 Task: Open Card Card0000000088 in Board Board0000000022 in Workspace WS0000000008 in Trello. Add Member Nikrathi889@gmail.com to Card Card0000000088 in Board Board0000000022 in Workspace WS0000000008 in Trello. Add Red Label titled Label0000000088 to Card Card0000000088 in Board Board0000000022 in Workspace WS0000000008 in Trello. Add Checklist CL0000000088 to Card Card0000000088 in Board Board0000000022 in Workspace WS0000000008 in Trello. Add Dates with Start Date as Jul 01 2023 and Due Date as Jul 31 2023 to Card Card0000000088 in Board Board0000000022 in Workspace WS0000000008 in Trello
Action: Mouse moved to (542, 38)
Screenshot: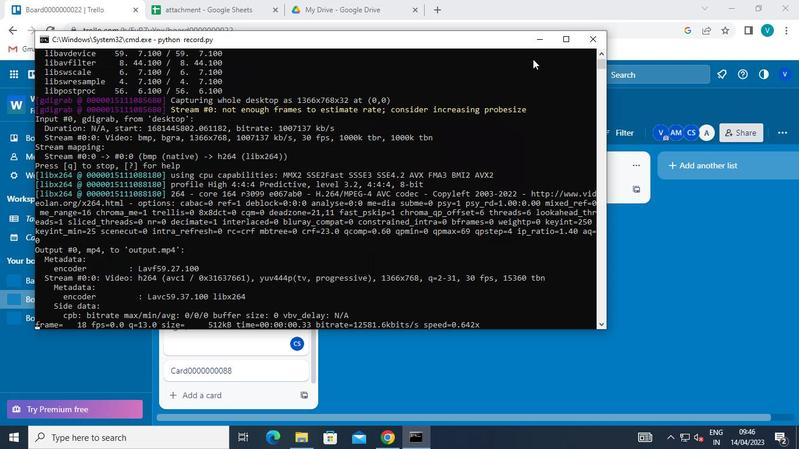 
Action: Mouse pressed left at (542, 38)
Screenshot: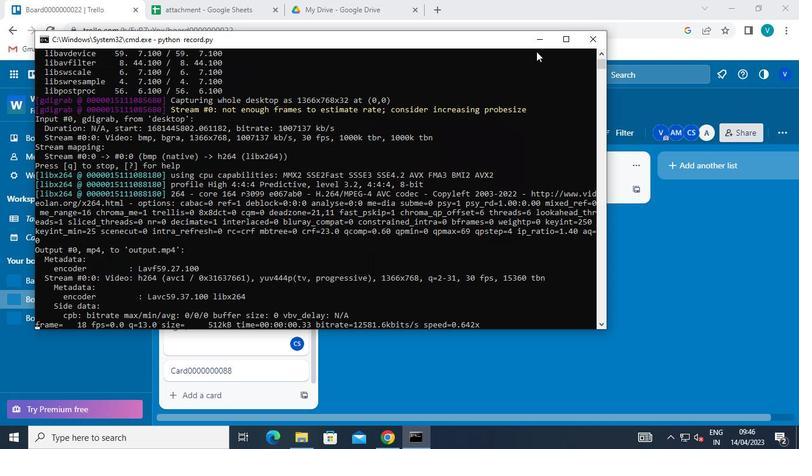 
Action: Mouse moved to (257, 362)
Screenshot: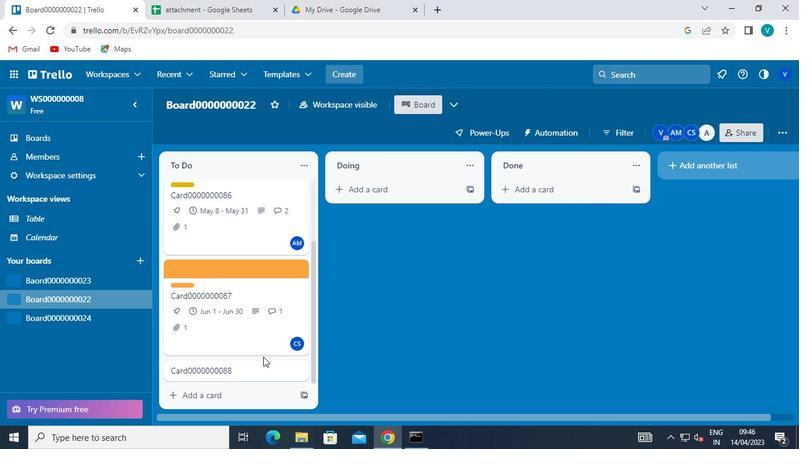 
Action: Mouse pressed left at (257, 362)
Screenshot: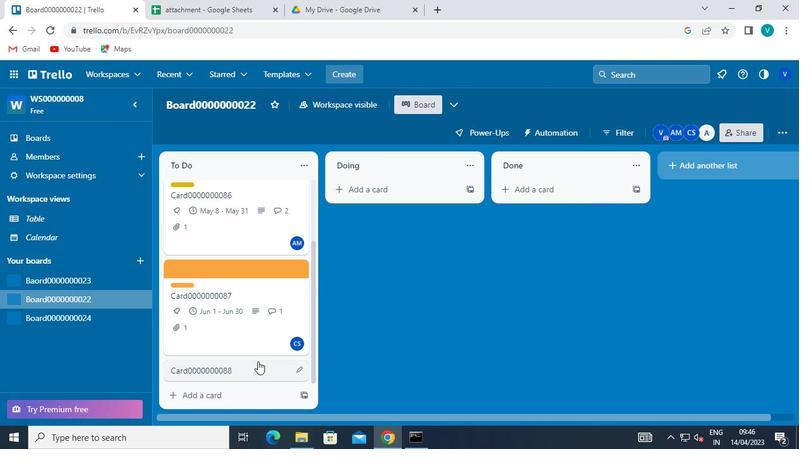 
Action: Mouse moved to (538, 209)
Screenshot: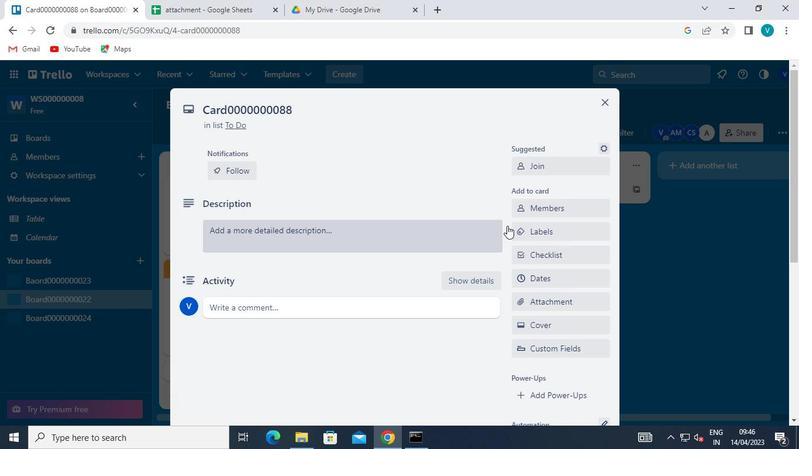 
Action: Mouse pressed left at (538, 209)
Screenshot: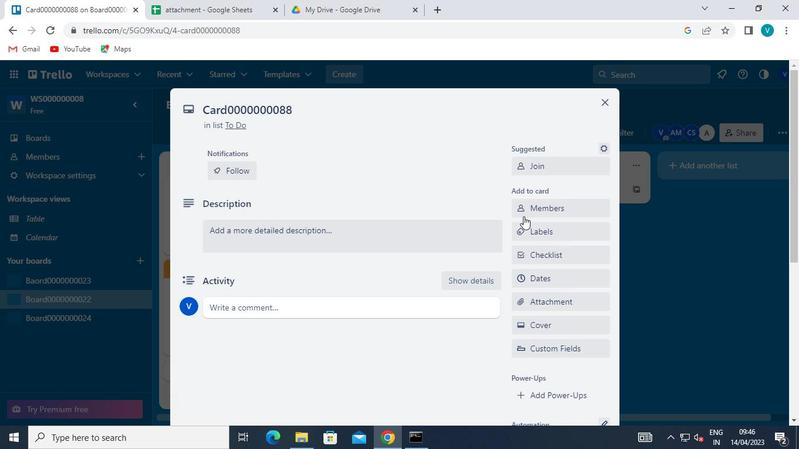 
Action: Mouse moved to (572, 124)
Screenshot: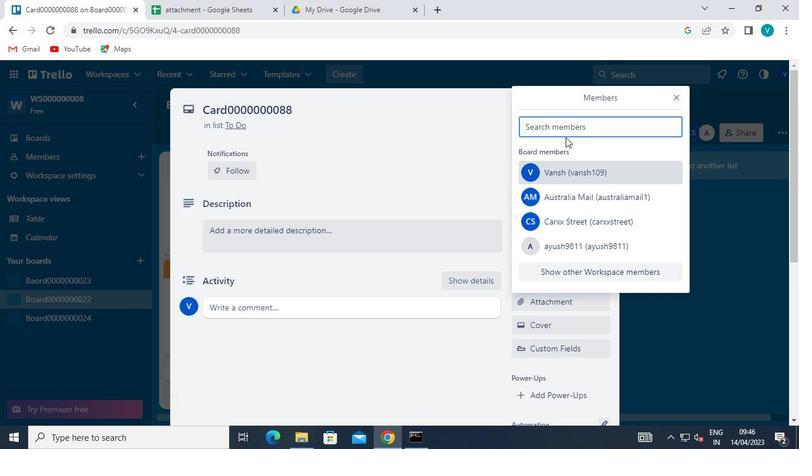 
Action: Mouse pressed left at (572, 124)
Screenshot: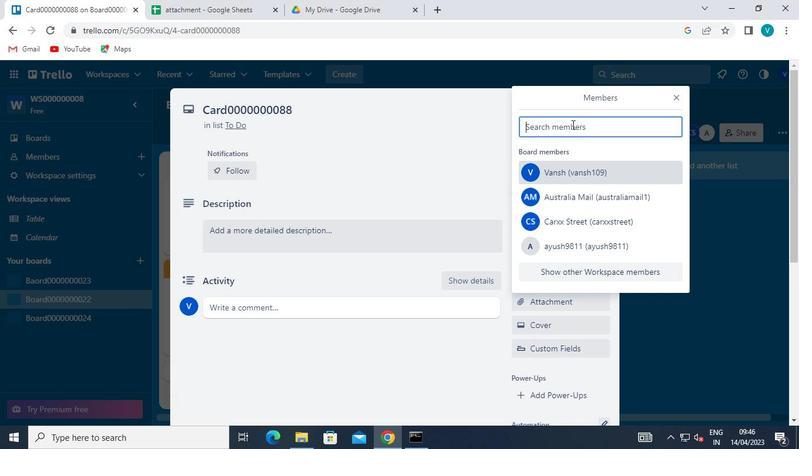 
Action: Keyboard Key.shift
Screenshot: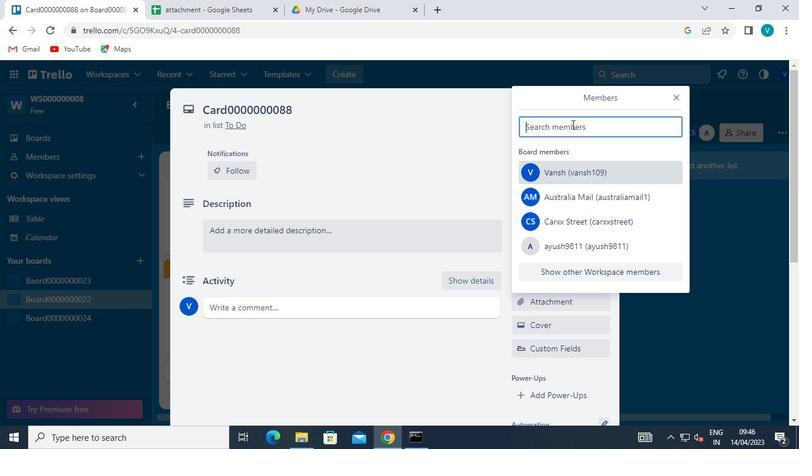 
Action: Keyboard N
Screenshot: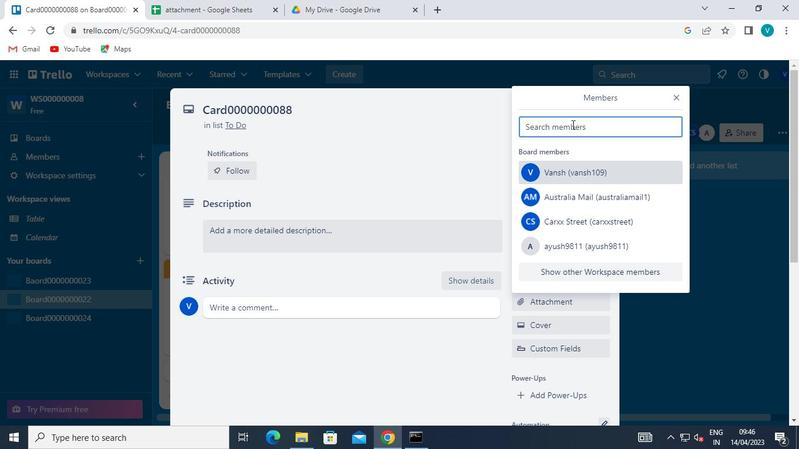 
Action: Keyboard i
Screenshot: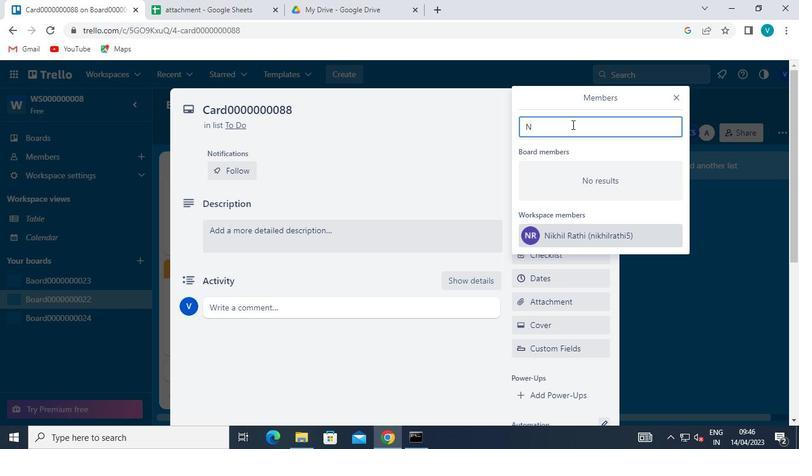 
Action: Keyboard k
Screenshot: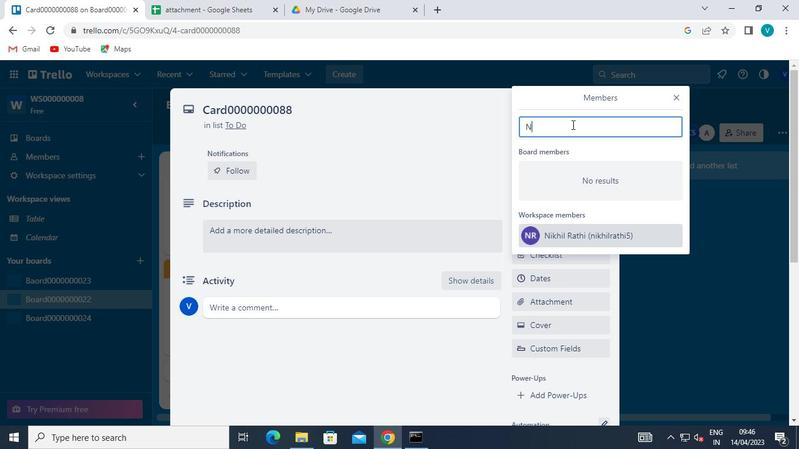 
Action: Keyboard r
Screenshot: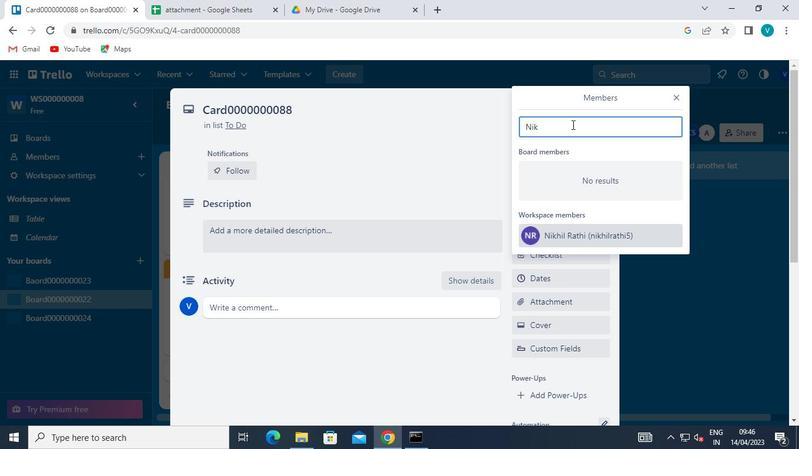 
Action: Keyboard a
Screenshot: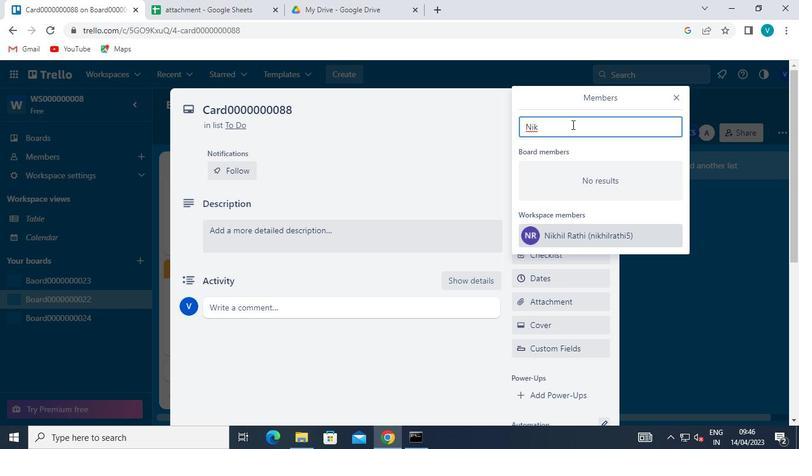 
Action: Keyboard t
Screenshot: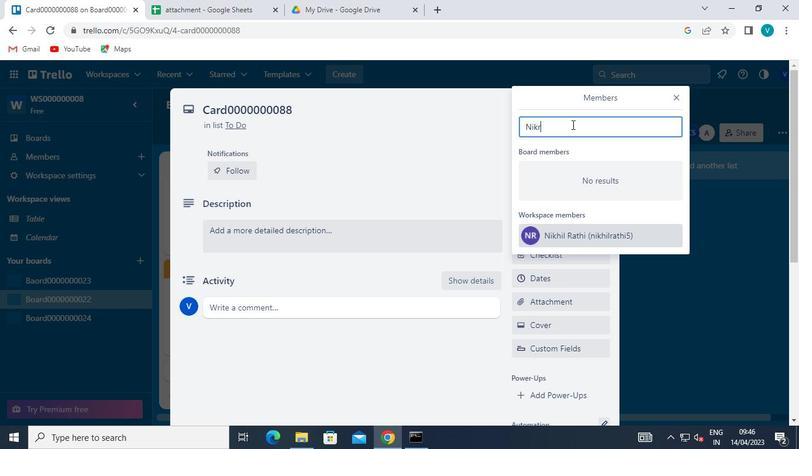 
Action: Keyboard h
Screenshot: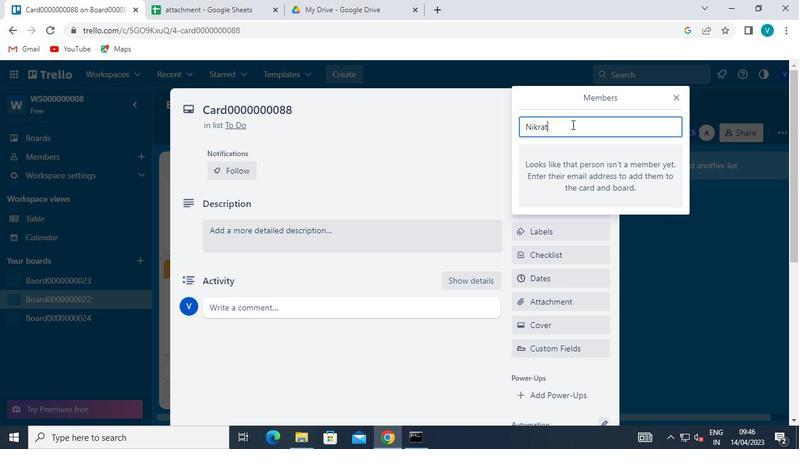
Action: Keyboard i
Screenshot: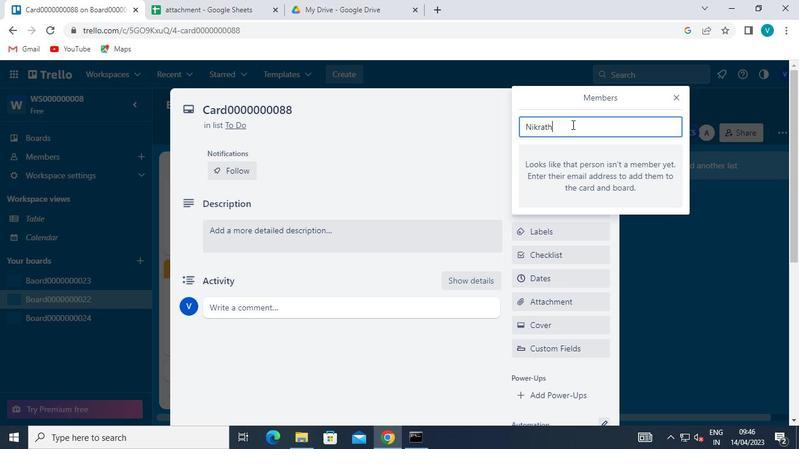 
Action: Keyboard <104>
Screenshot: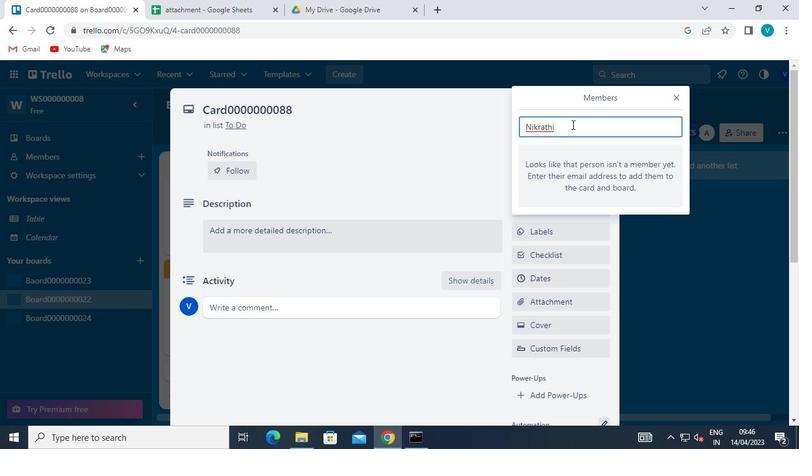 
Action: Keyboard <104>
Screenshot: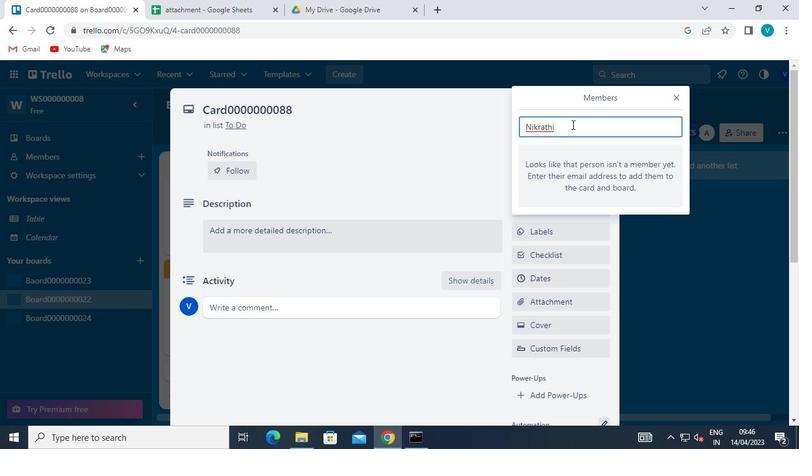 
Action: Keyboard <105>
Screenshot: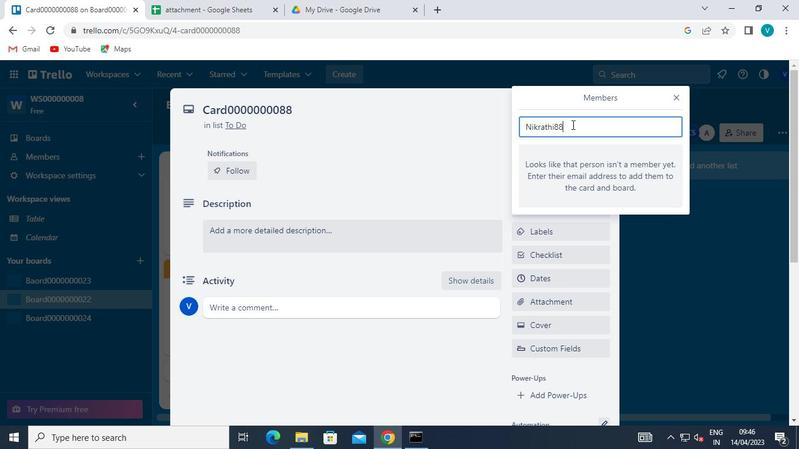 
Action: Keyboard Key.shift
Screenshot: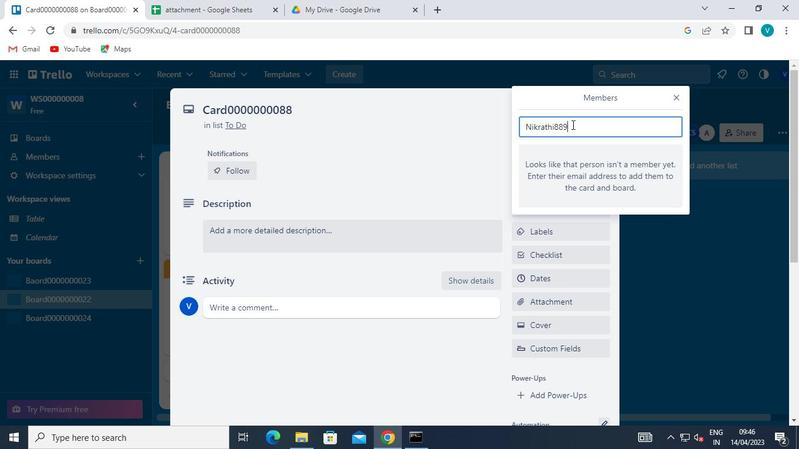 
Action: Keyboard @
Screenshot: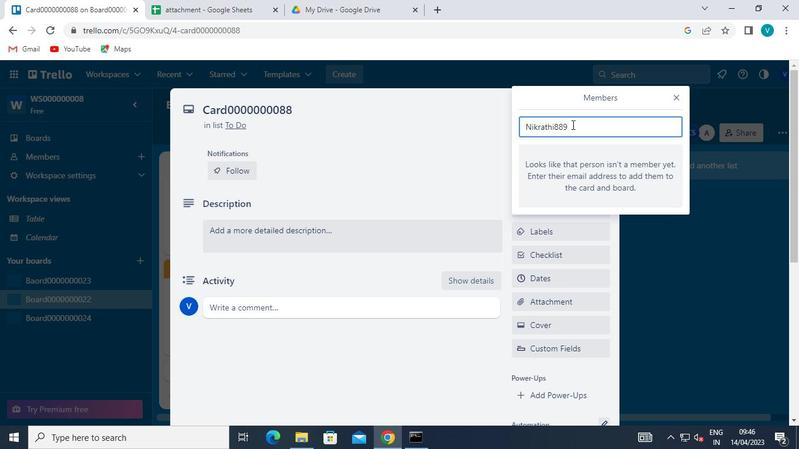 
Action: Keyboard g
Screenshot: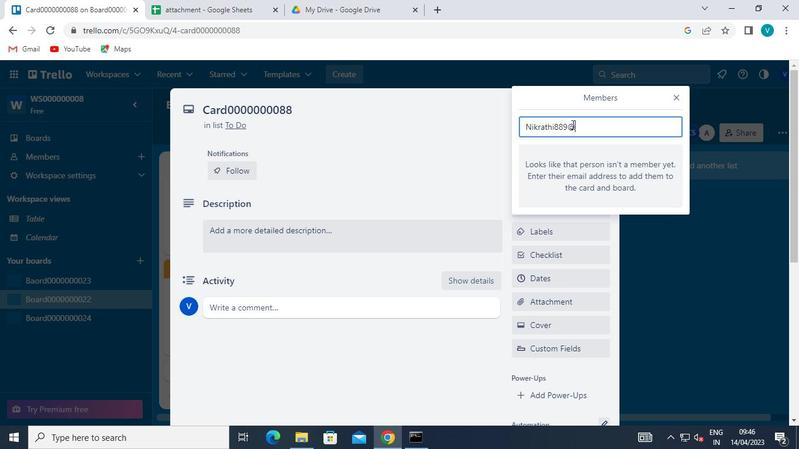 
Action: Keyboard m
Screenshot: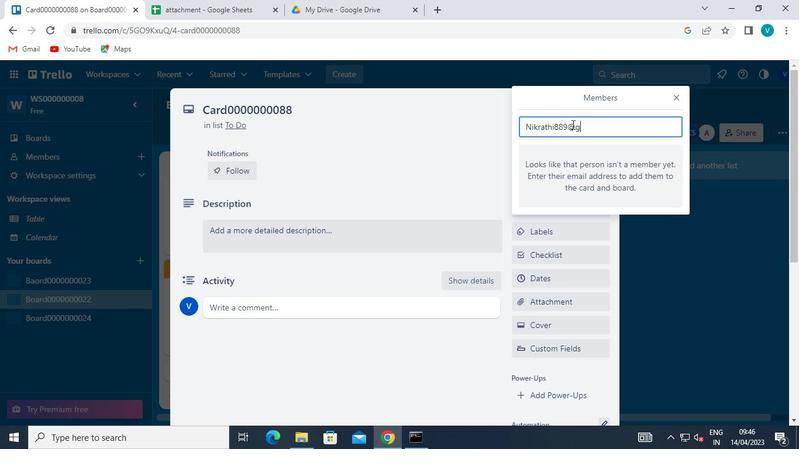 
Action: Keyboard a
Screenshot: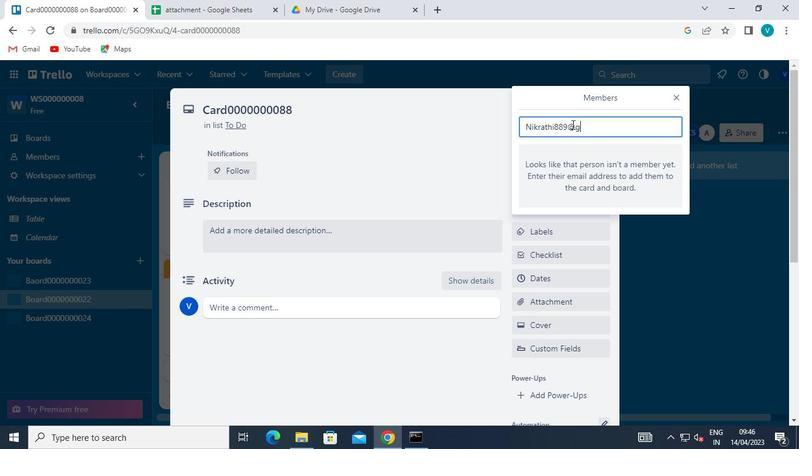 
Action: Keyboard i
Screenshot: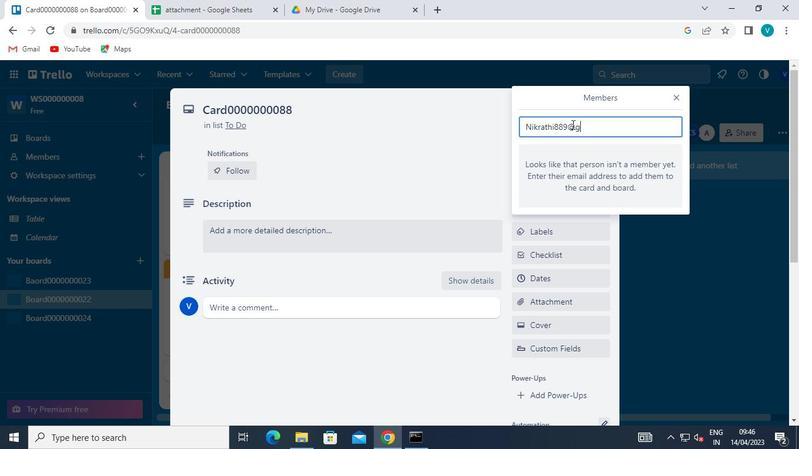 
Action: Keyboard l
Screenshot: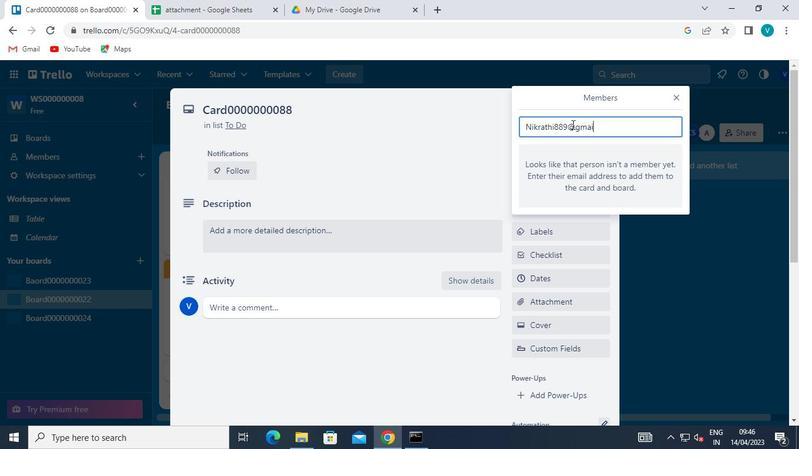
Action: Keyboard <110>
Screenshot: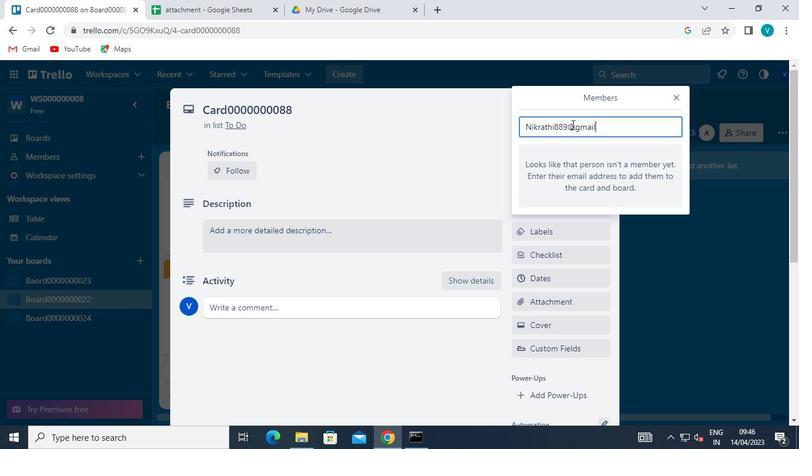 
Action: Keyboard c
Screenshot: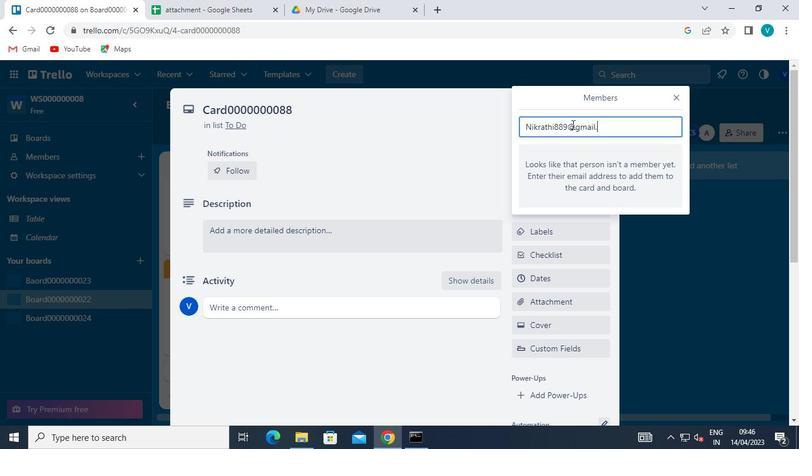 
Action: Keyboard o
Screenshot: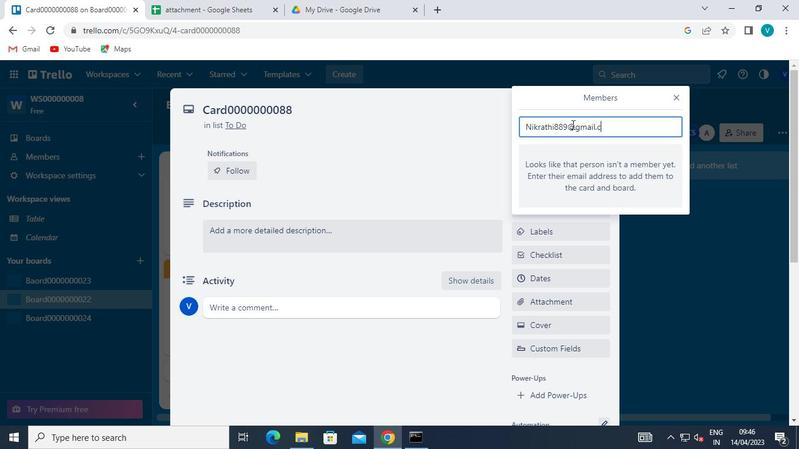 
Action: Keyboard m
Screenshot: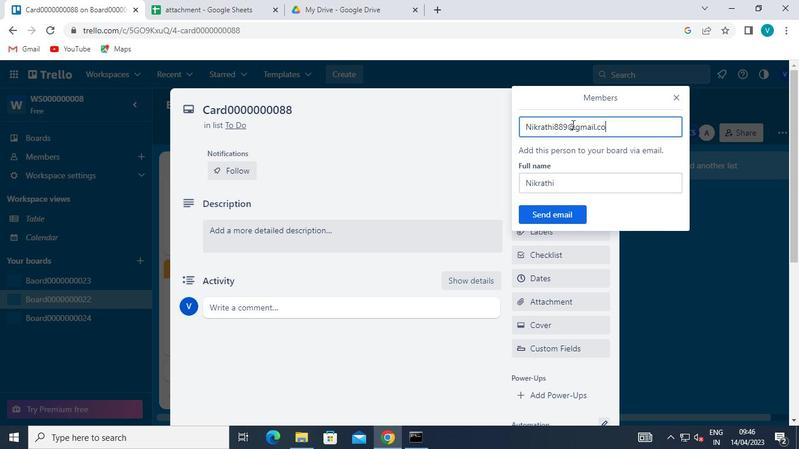 
Action: Mouse moved to (536, 180)
Screenshot: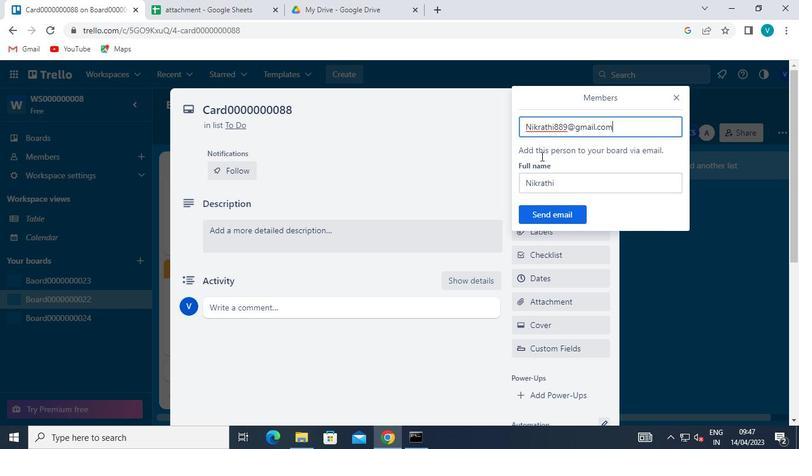 
Action: Mouse pressed left at (536, 180)
Screenshot: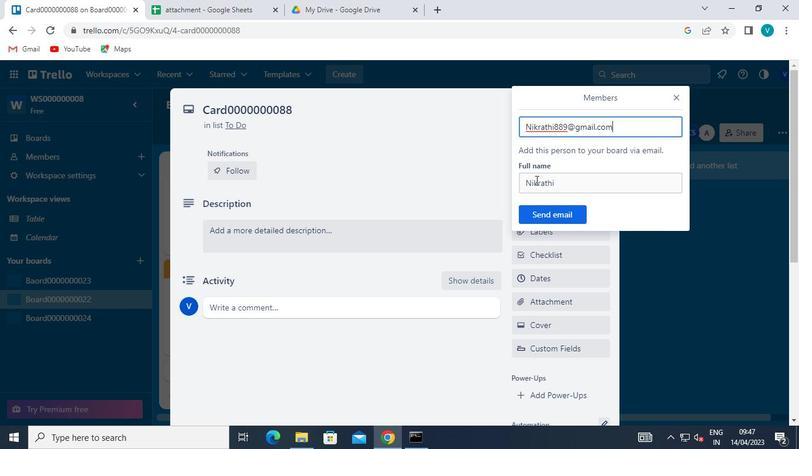 
Action: Mouse moved to (561, 218)
Screenshot: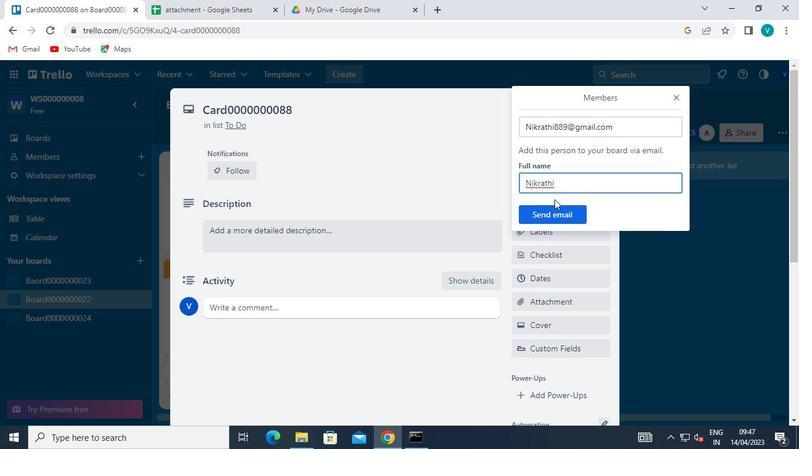 
Action: Mouse pressed left at (561, 218)
Screenshot: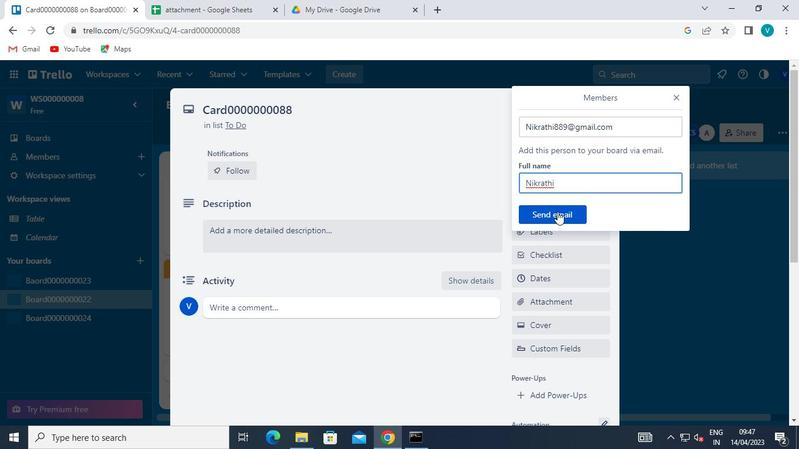 
Action: Mouse moved to (547, 229)
Screenshot: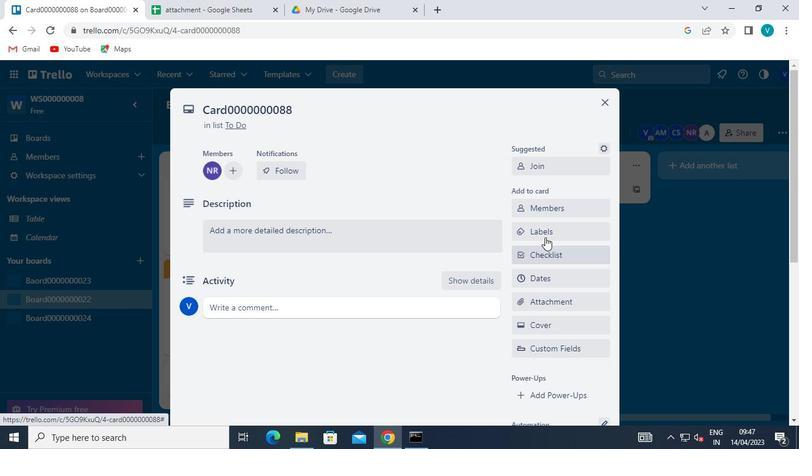 
Action: Mouse pressed left at (547, 229)
Screenshot: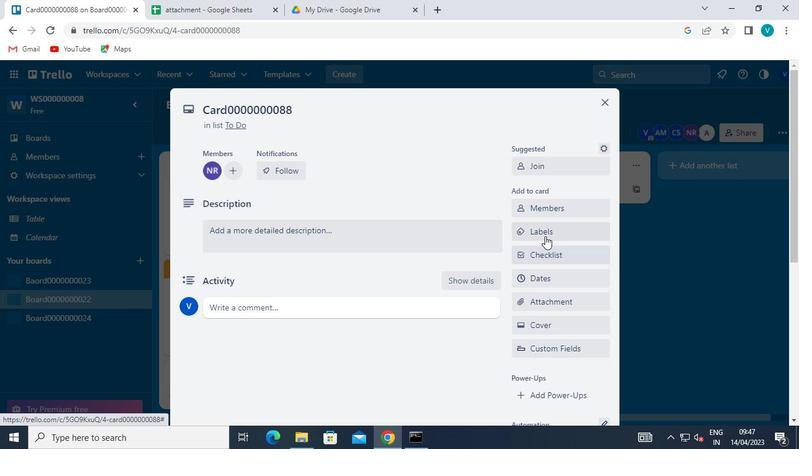
Action: Mouse moved to (593, 328)
Screenshot: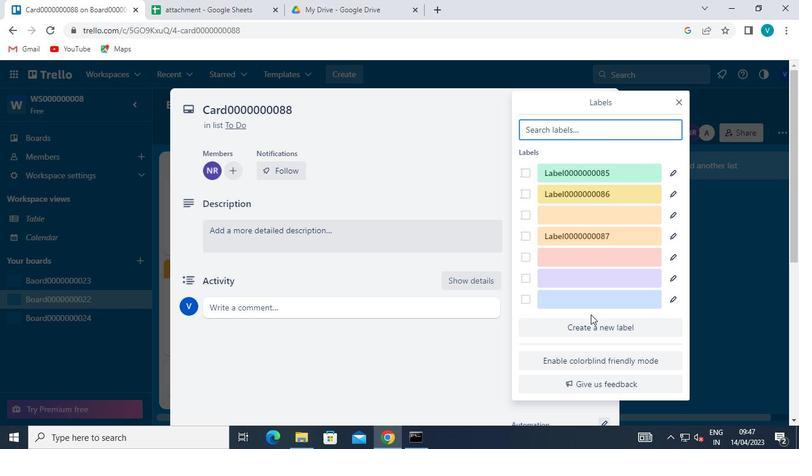 
Action: Mouse pressed left at (593, 328)
Screenshot: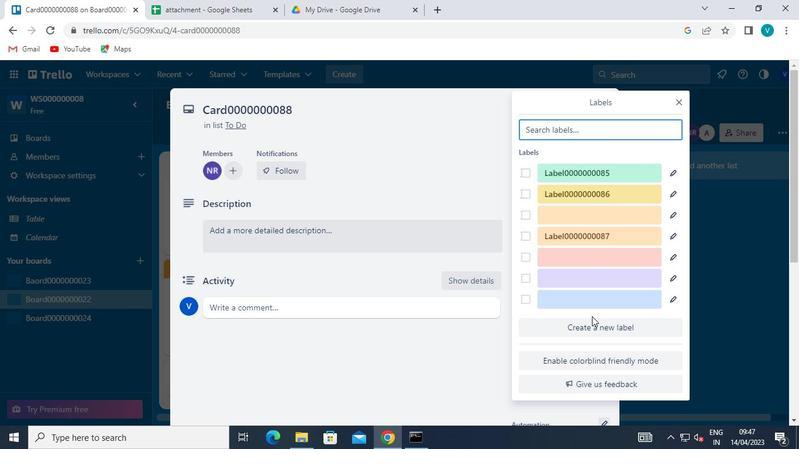 
Action: Mouse moved to (628, 267)
Screenshot: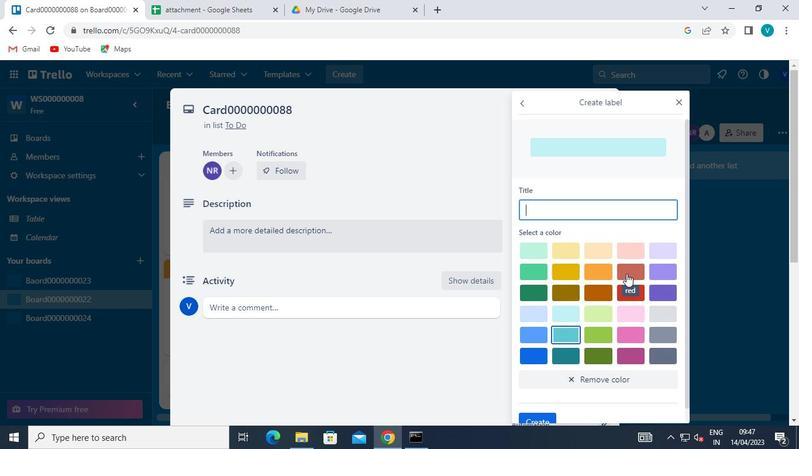 
Action: Mouse pressed left at (628, 267)
Screenshot: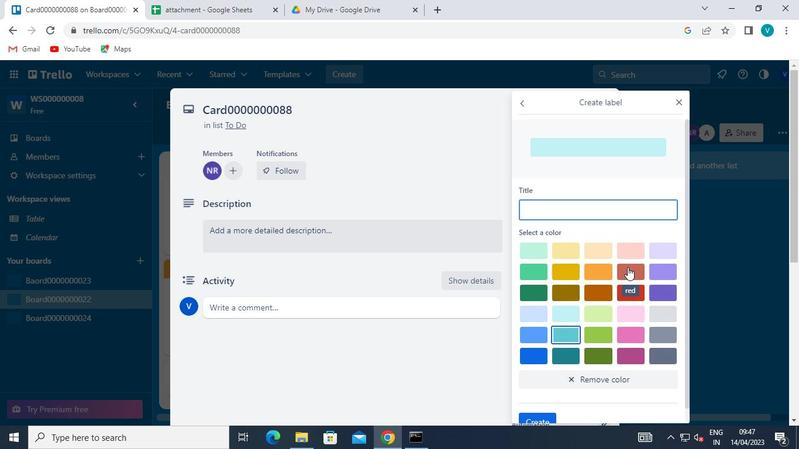 
Action: Mouse moved to (565, 207)
Screenshot: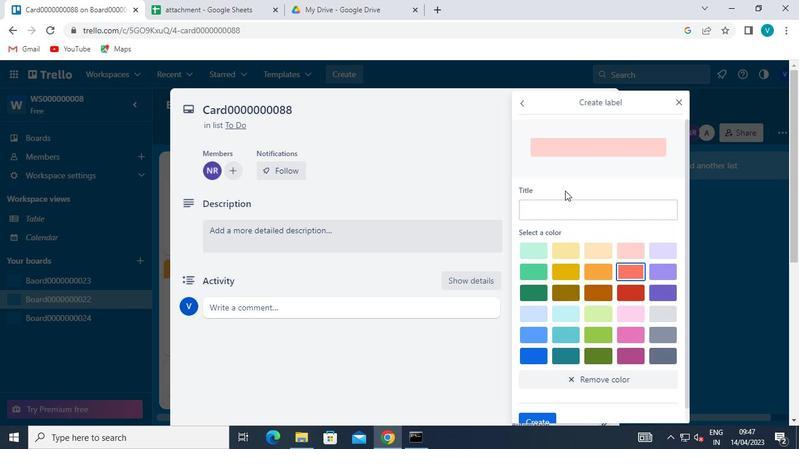 
Action: Mouse pressed left at (565, 207)
Screenshot: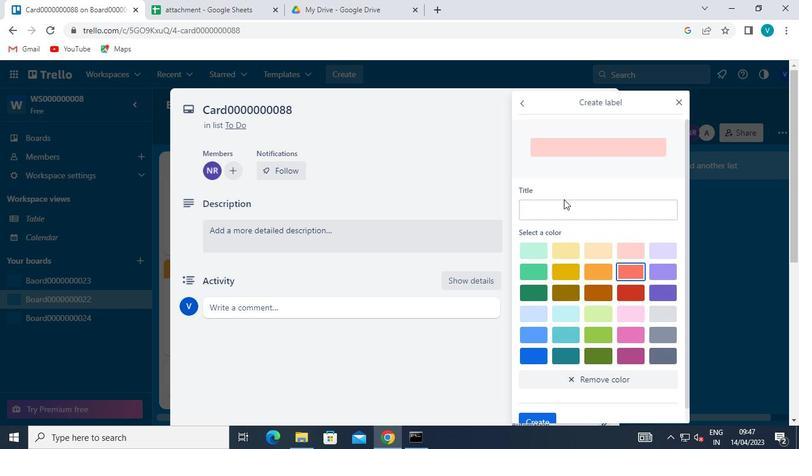 
Action: Keyboard Key.shift
Screenshot: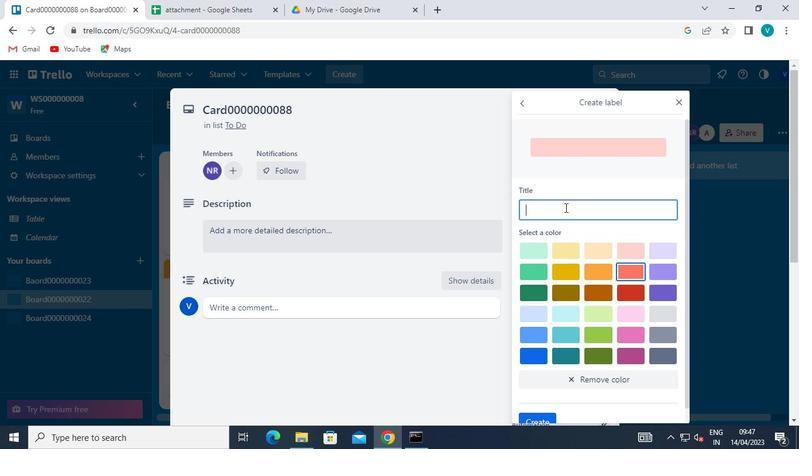 
Action: Keyboard L
Screenshot: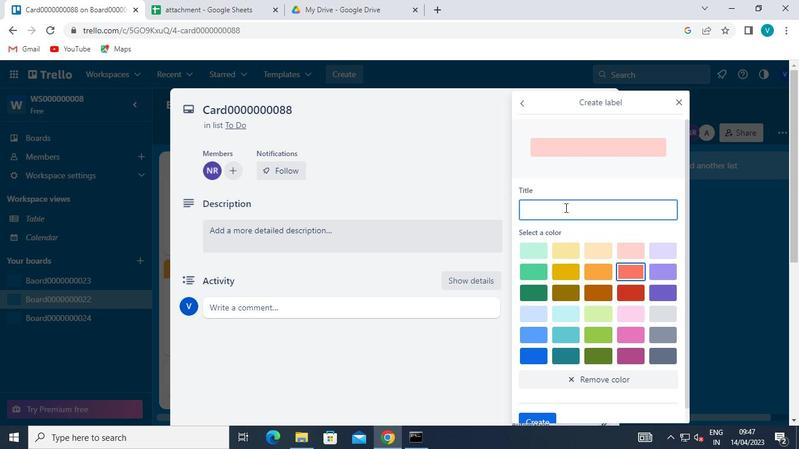 
Action: Keyboard a
Screenshot: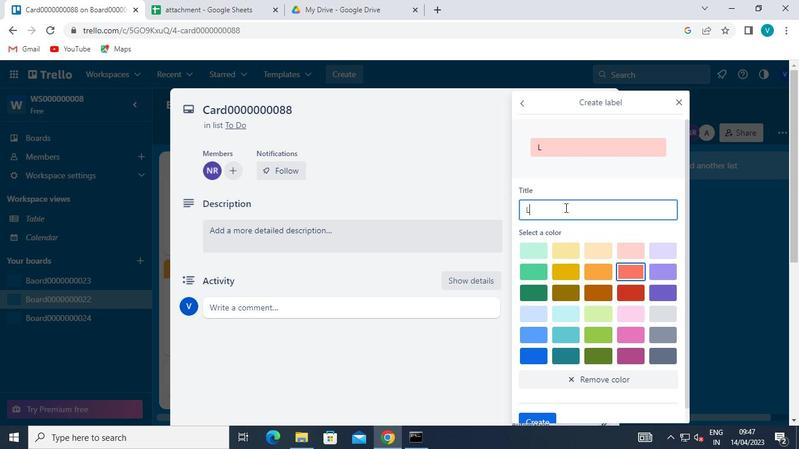 
Action: Keyboard b
Screenshot: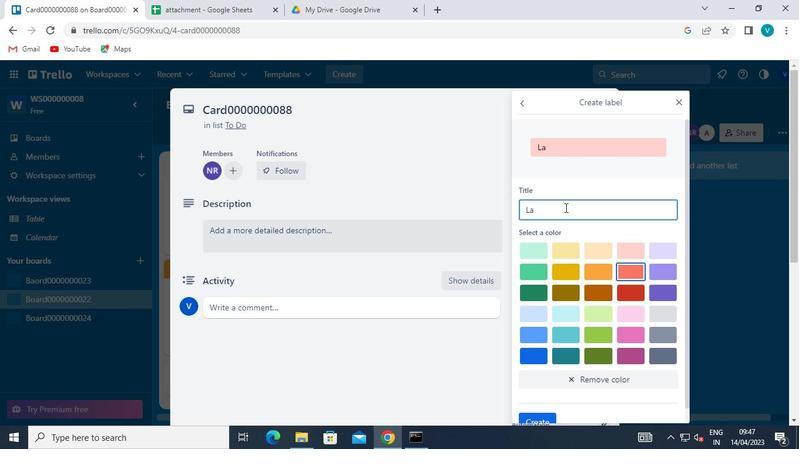 
Action: Keyboard e
Screenshot: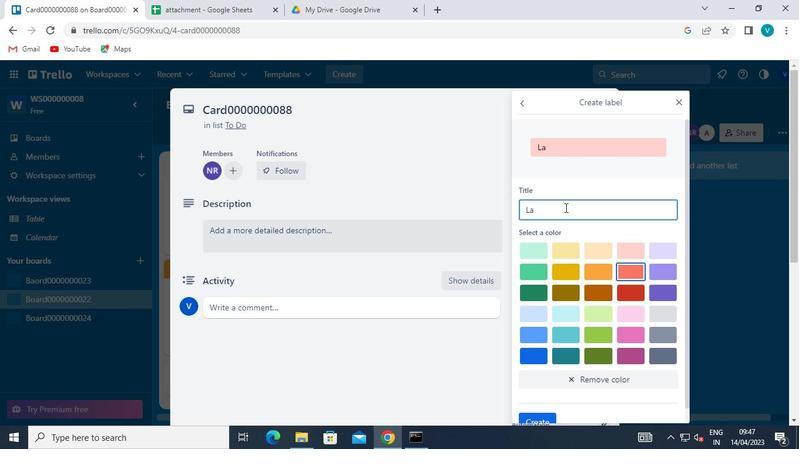 
Action: Keyboard l
Screenshot: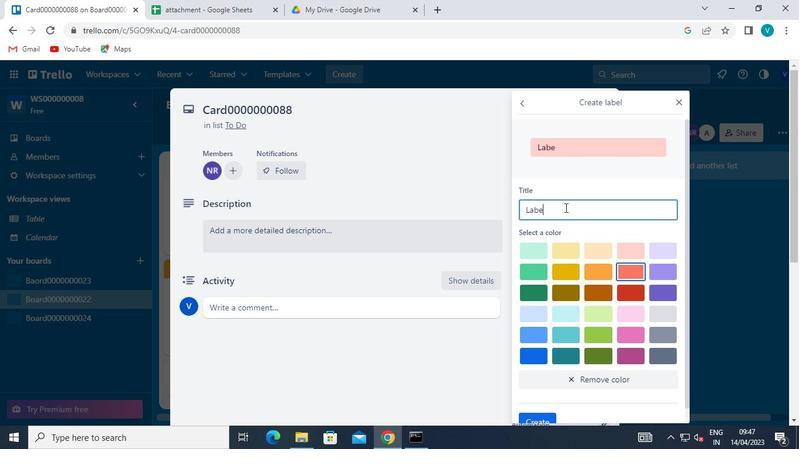 
Action: Keyboard <96>
Screenshot: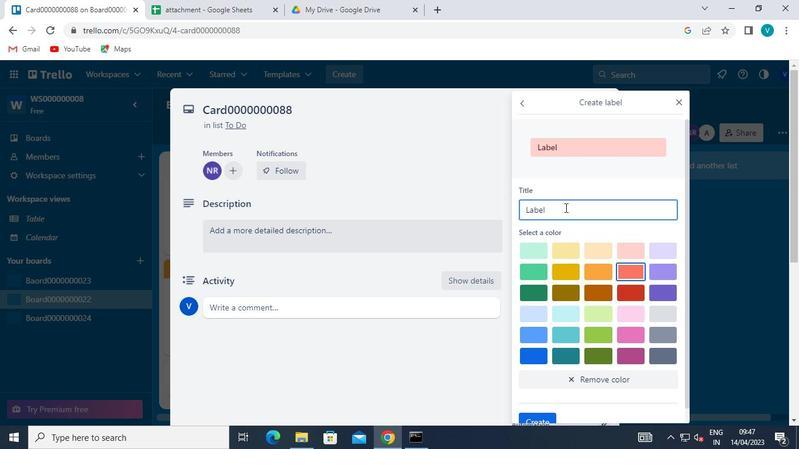 
Action: Keyboard <96>
Screenshot: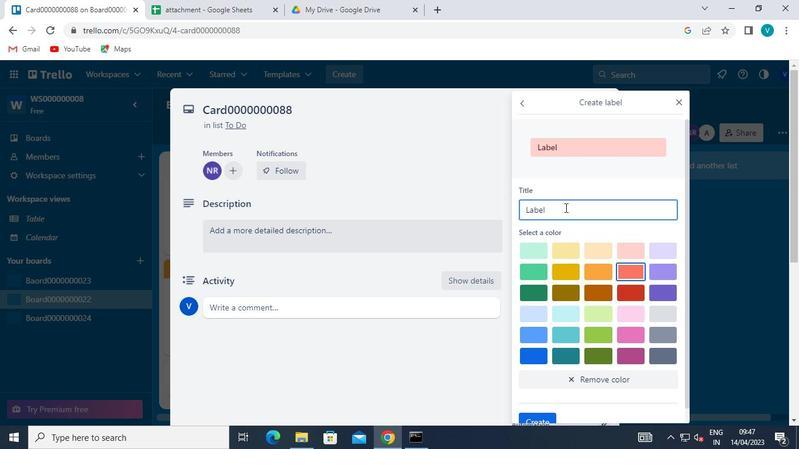 
Action: Keyboard <96>
Screenshot: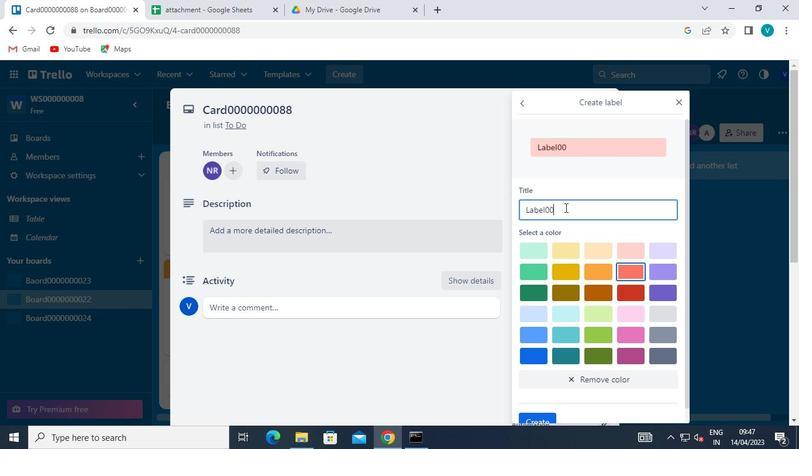 
Action: Keyboard <96>
Screenshot: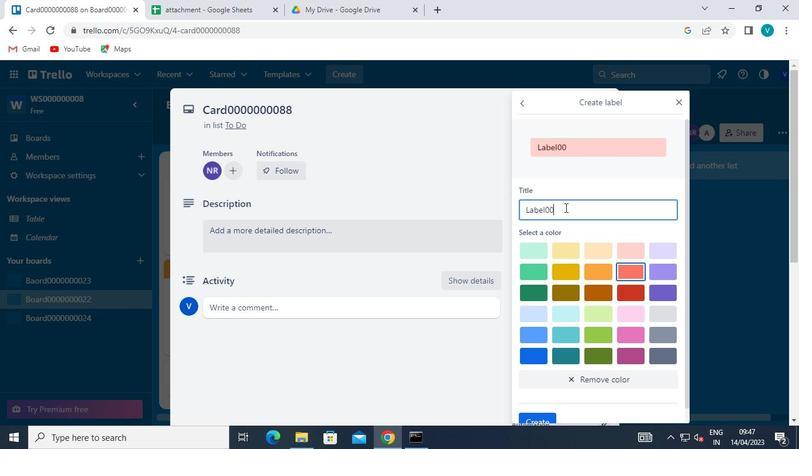
Action: Keyboard <96>
Screenshot: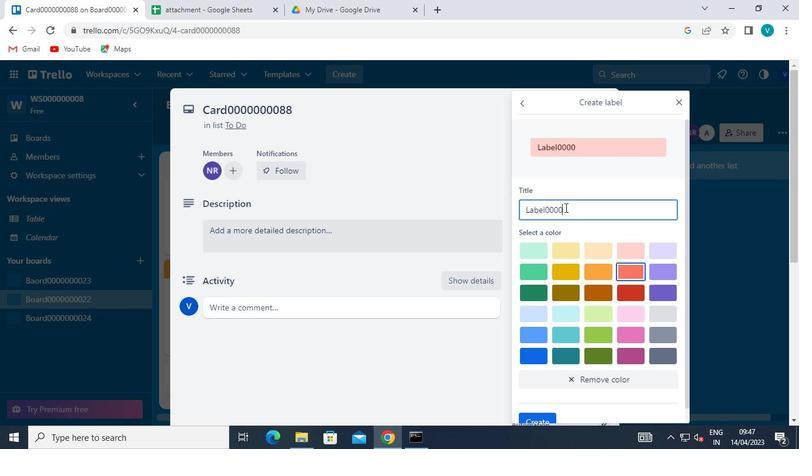 
Action: Keyboard <96>
Screenshot: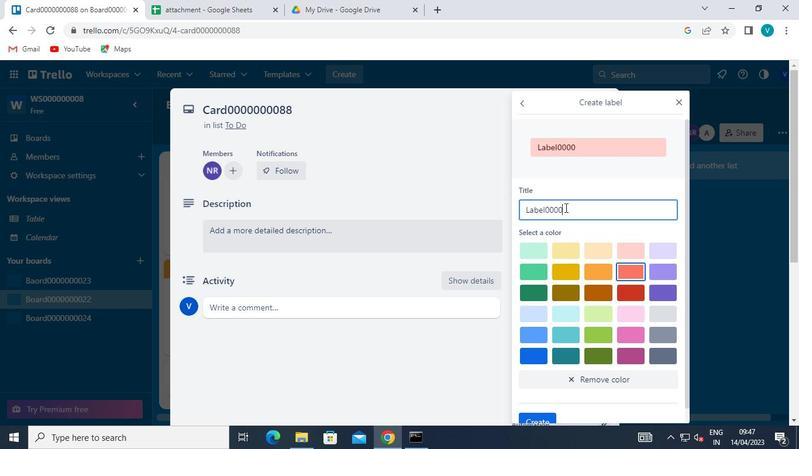 
Action: Keyboard <96>
Screenshot: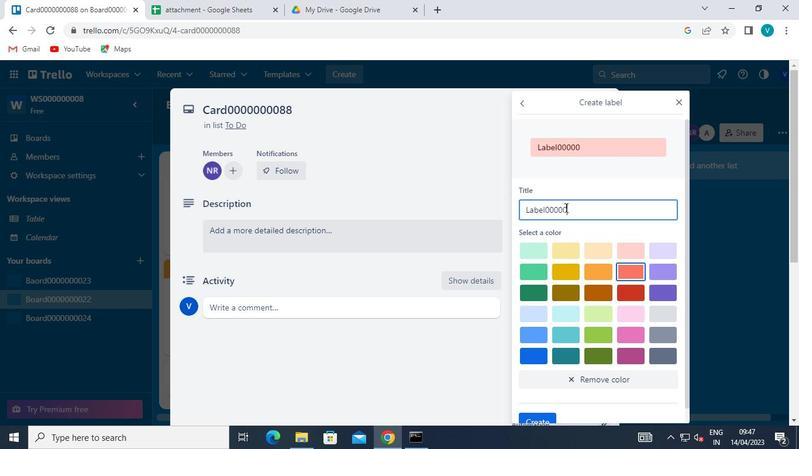 
Action: Keyboard <96>
Screenshot: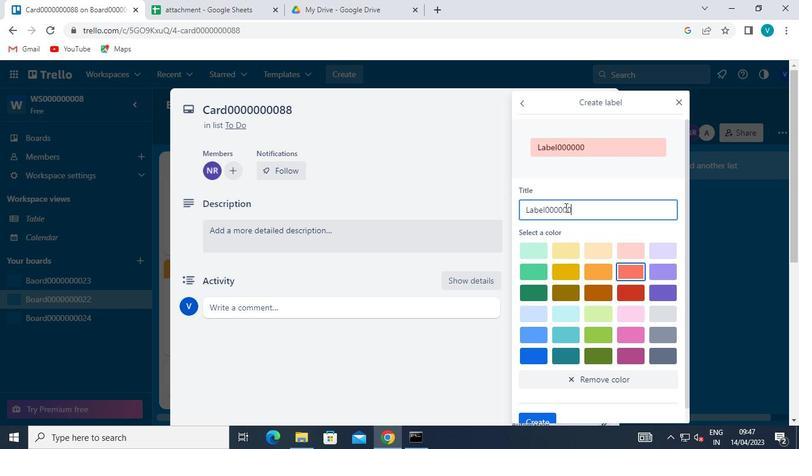 
Action: Keyboard <104>
Screenshot: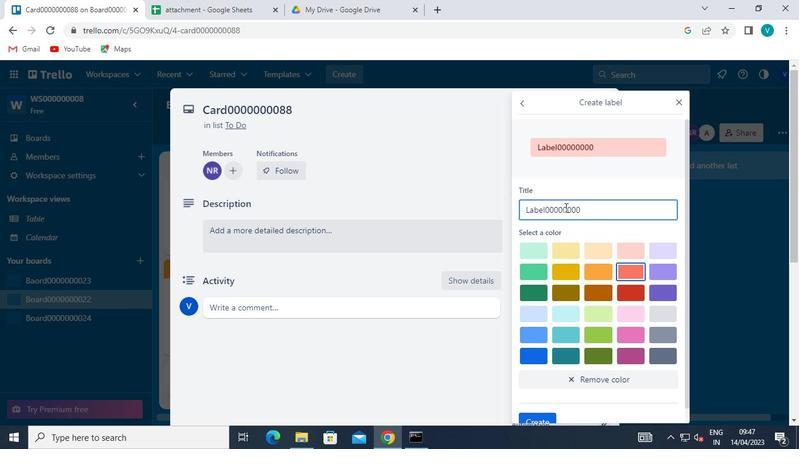 
Action: Keyboard <104>
Screenshot: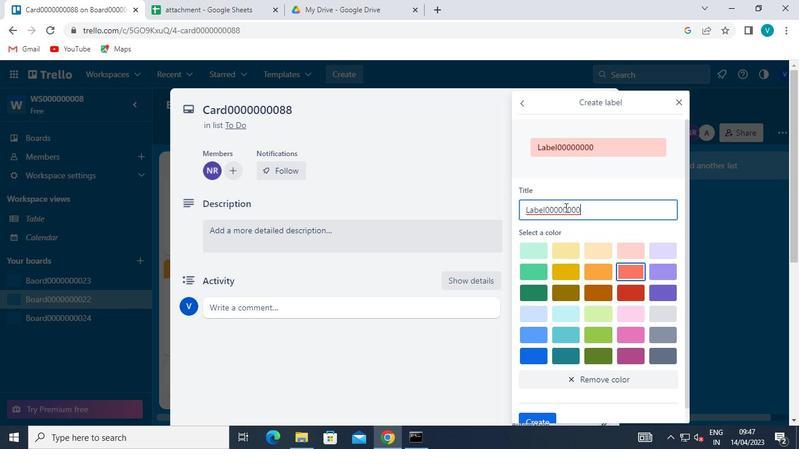 
Action: Mouse moved to (539, 417)
Screenshot: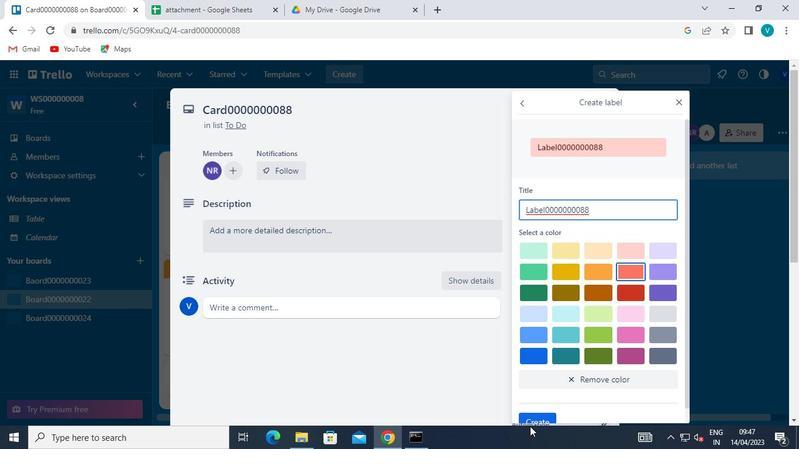 
Action: Mouse pressed left at (539, 417)
Screenshot: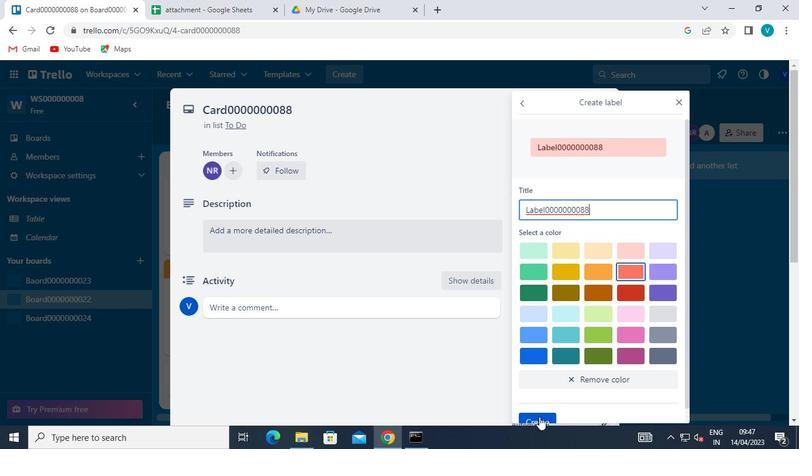 
Action: Mouse moved to (683, 99)
Screenshot: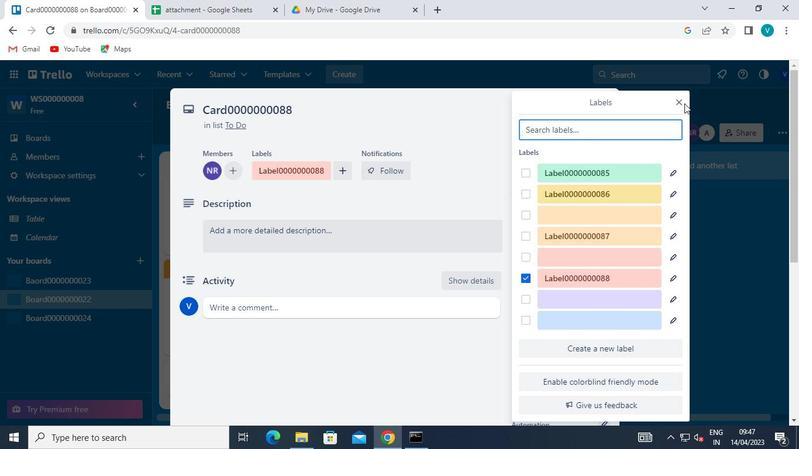 
Action: Mouse pressed left at (683, 99)
Screenshot: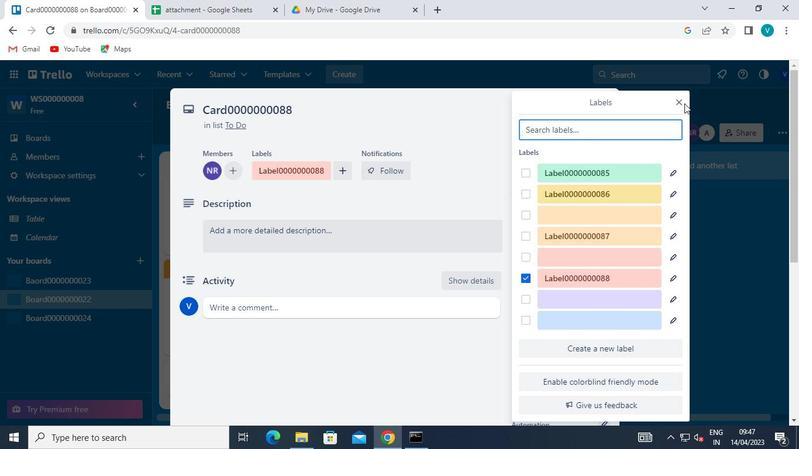 
Action: Mouse moved to (679, 101)
Screenshot: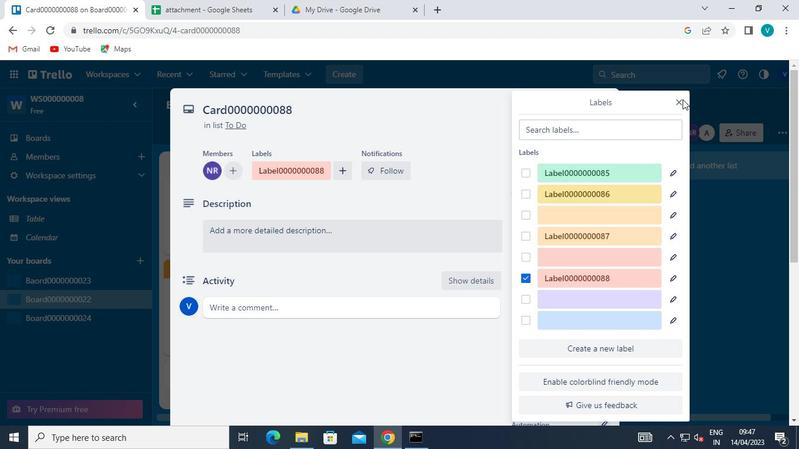 
Action: Mouse pressed left at (679, 101)
Screenshot: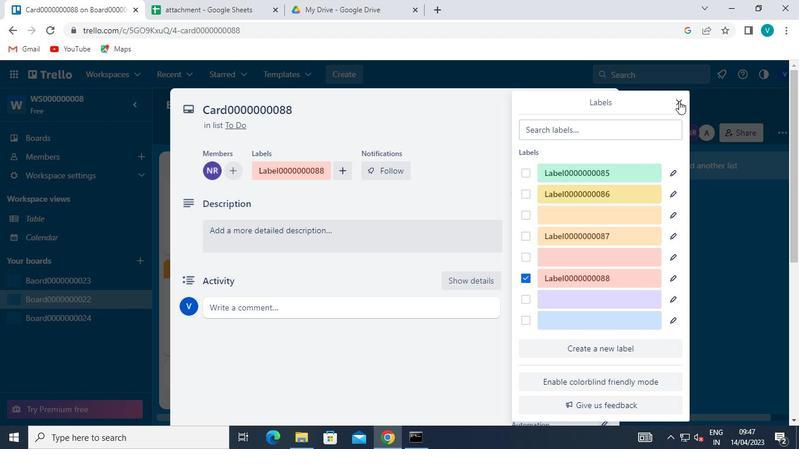 
Action: Mouse moved to (547, 258)
Screenshot: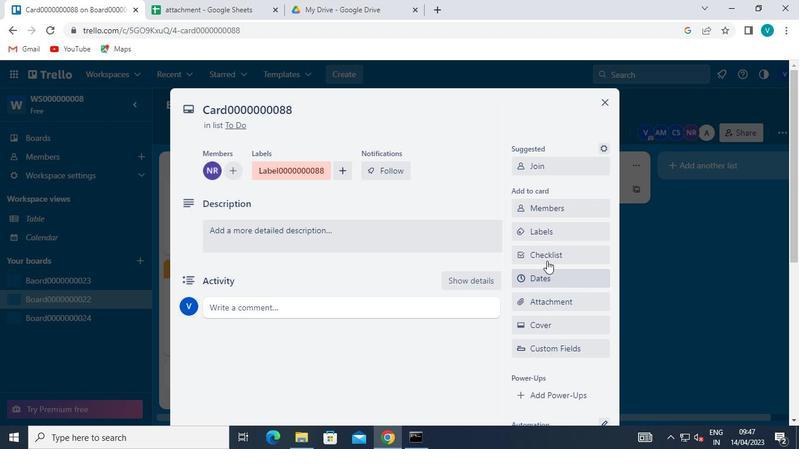 
Action: Mouse pressed left at (547, 258)
Screenshot: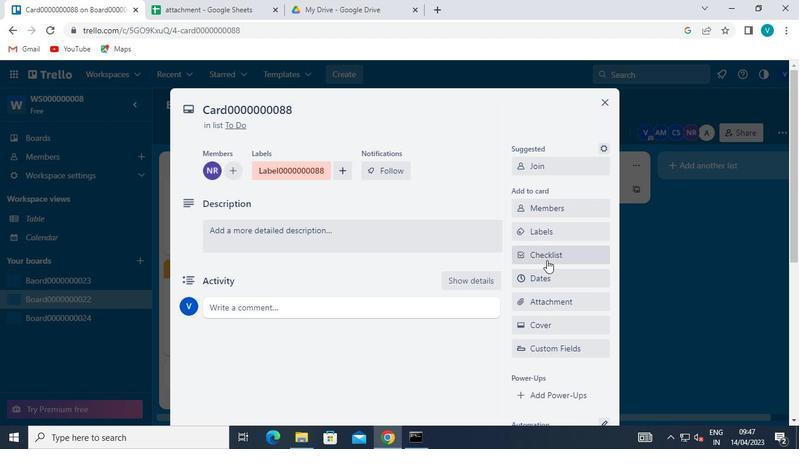 
Action: Mouse moved to (547, 257)
Screenshot: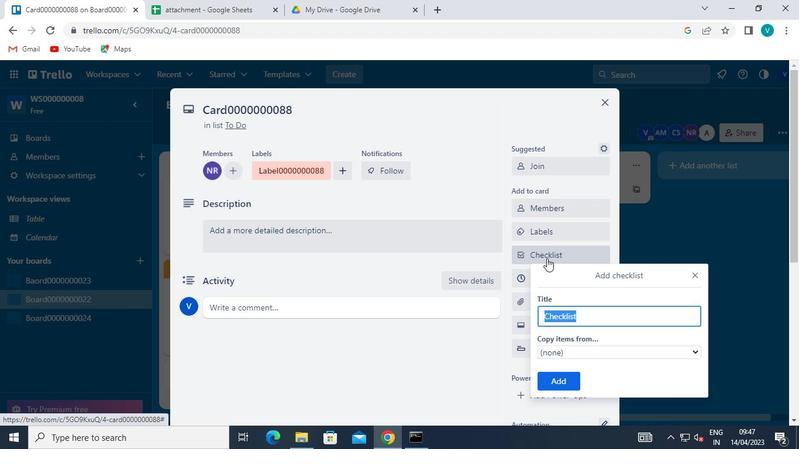 
Action: Keyboard Key.shift
Screenshot: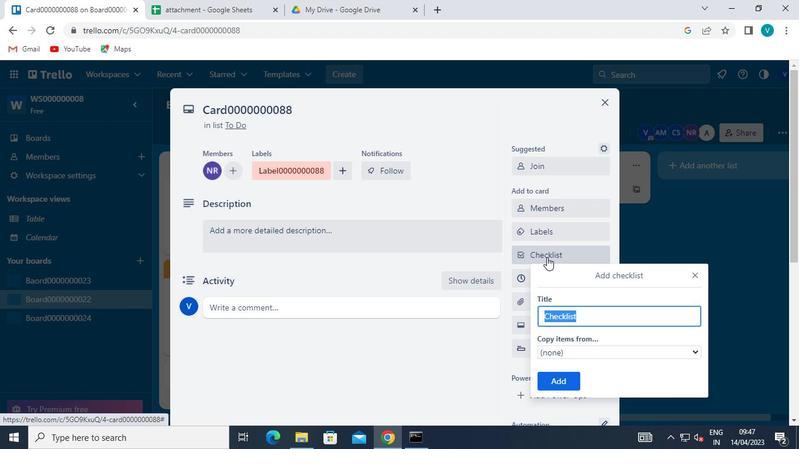 
Action: Keyboard C
Screenshot: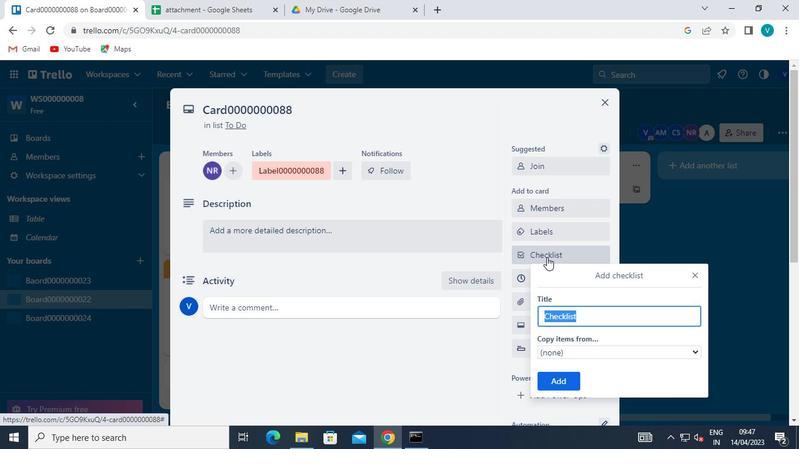 
Action: Keyboard L
Screenshot: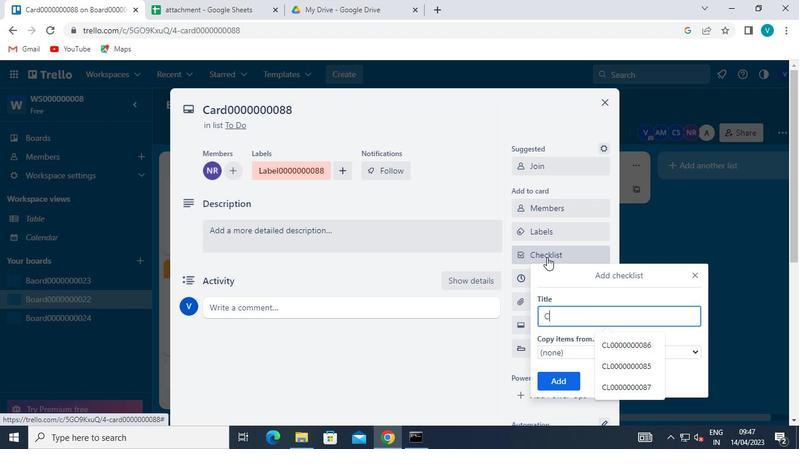 
Action: Keyboard <96>
Screenshot: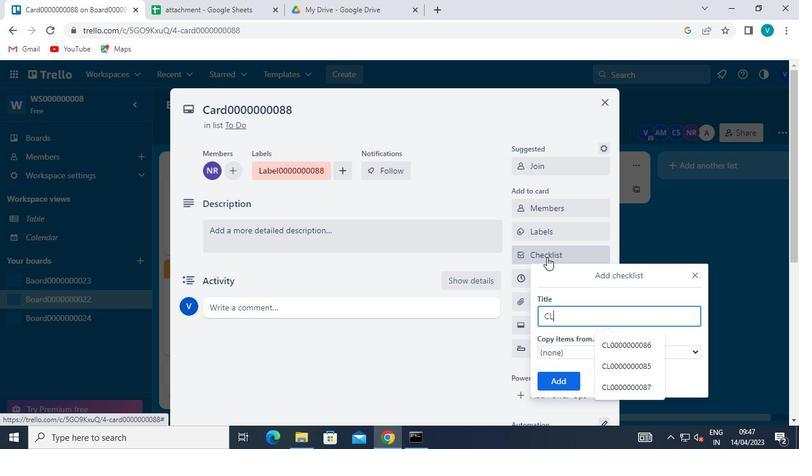 
Action: Keyboard <96>
Screenshot: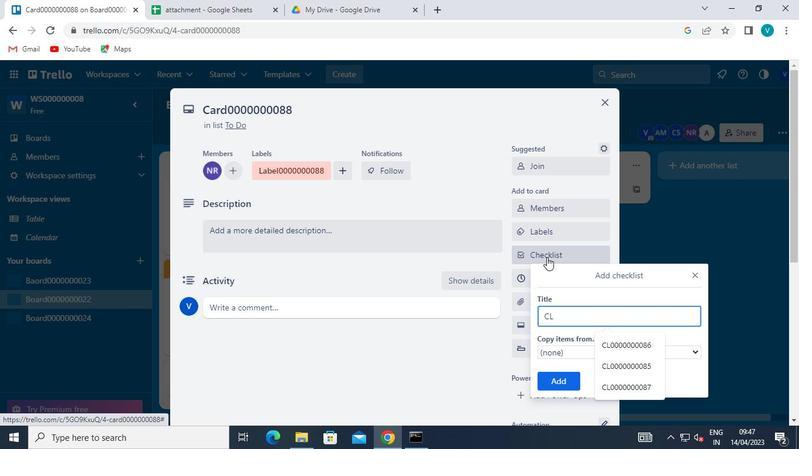 
Action: Keyboard <96>
Screenshot: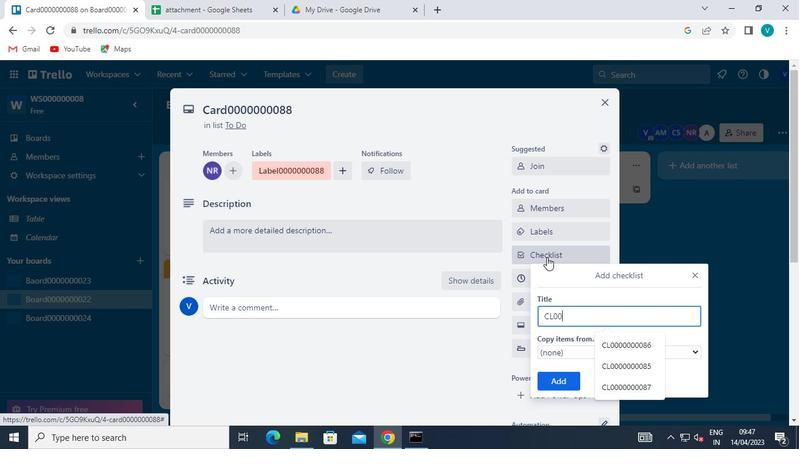 
Action: Keyboard <96>
Screenshot: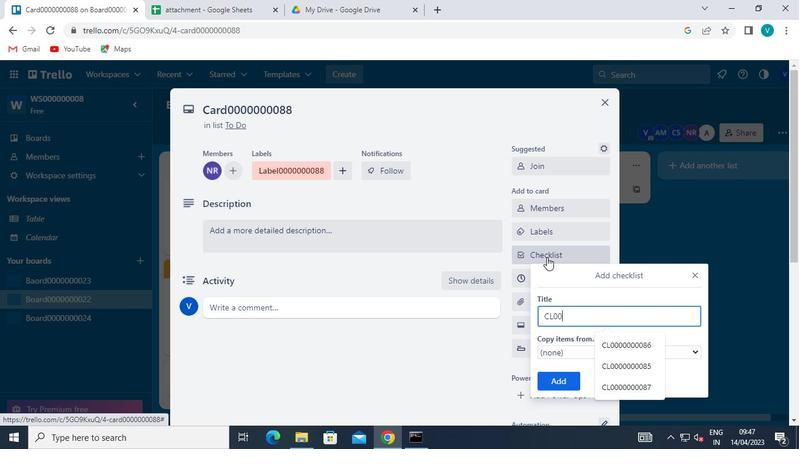 
Action: Keyboard <96>
Screenshot: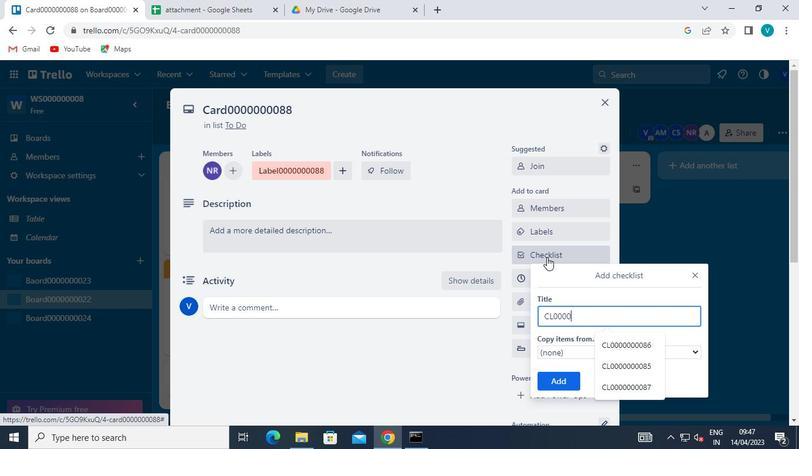 
Action: Keyboard <96>
Screenshot: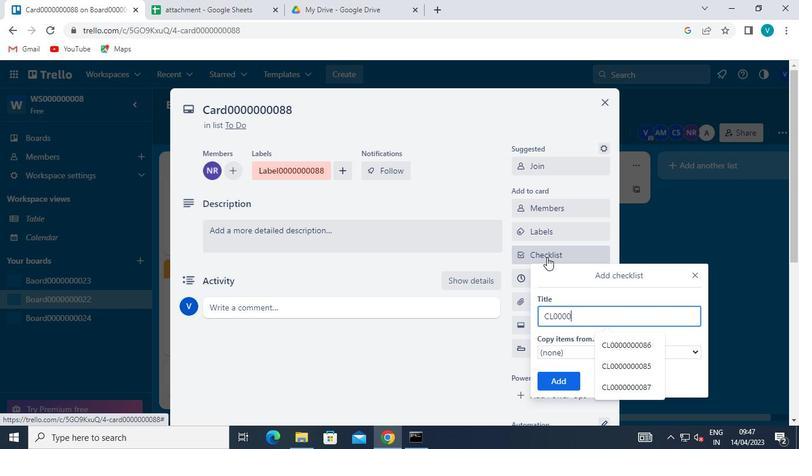 
Action: Keyboard <96>
Screenshot: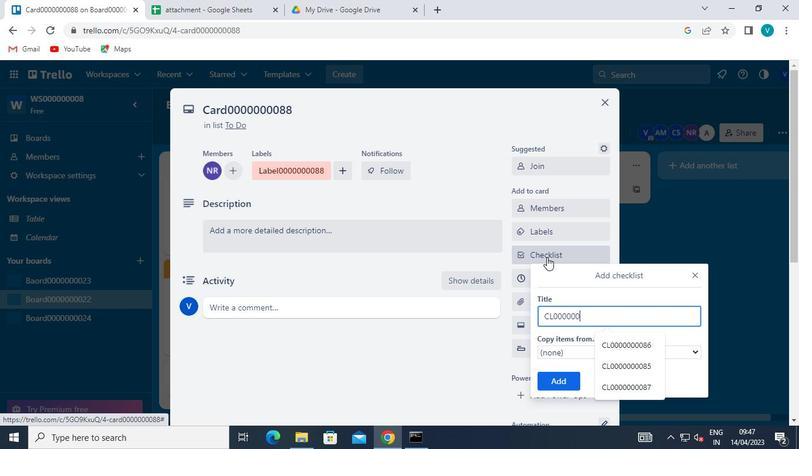 
Action: Keyboard <96>
Screenshot: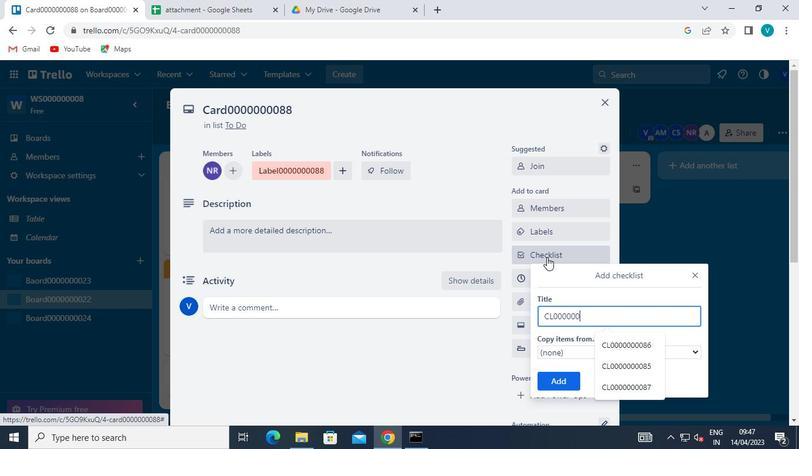 
Action: Keyboard <104>
Screenshot: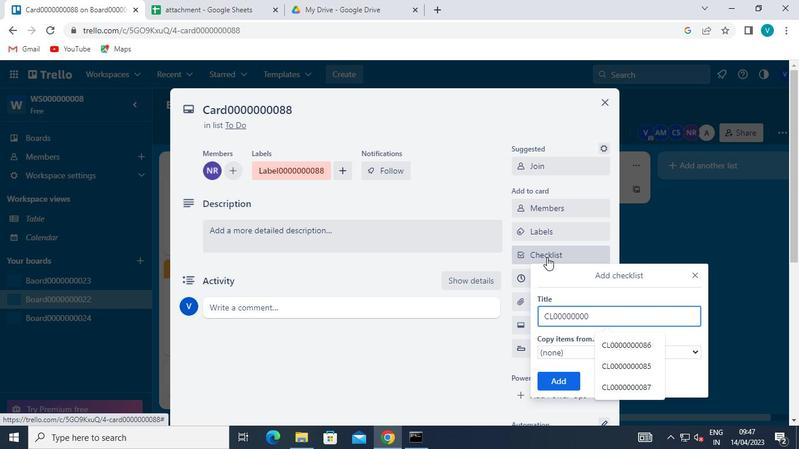 
Action: Keyboard <104>
Screenshot: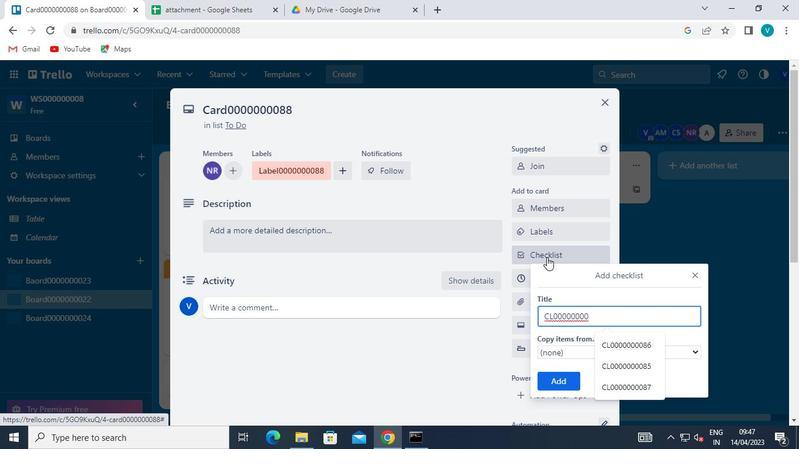 
Action: Mouse moved to (551, 381)
Screenshot: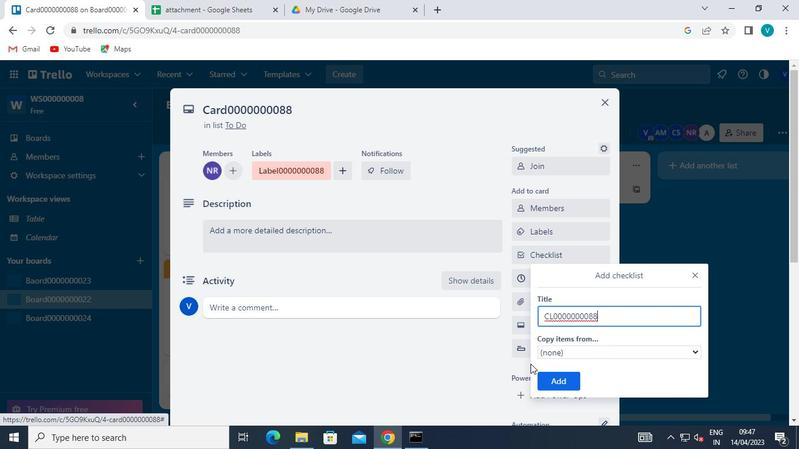 
Action: Mouse pressed left at (551, 381)
Screenshot: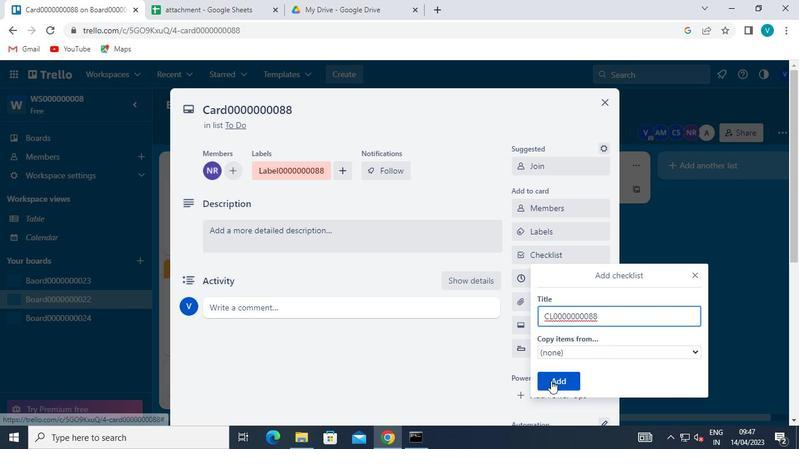 
Action: Mouse moved to (543, 279)
Screenshot: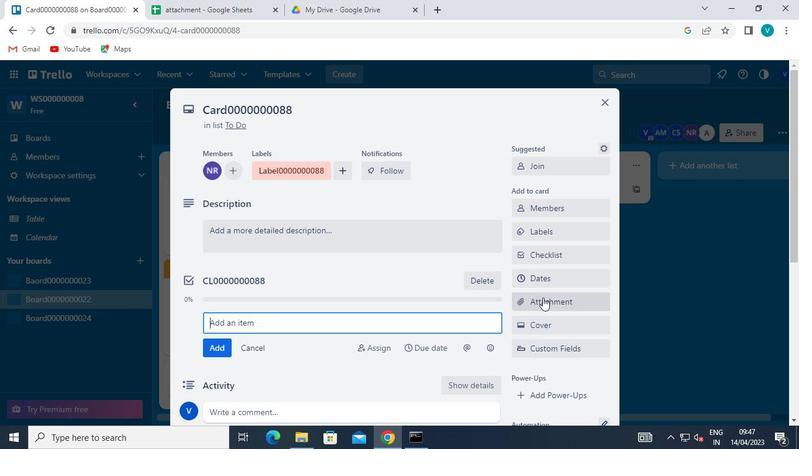 
Action: Mouse pressed left at (543, 279)
Screenshot: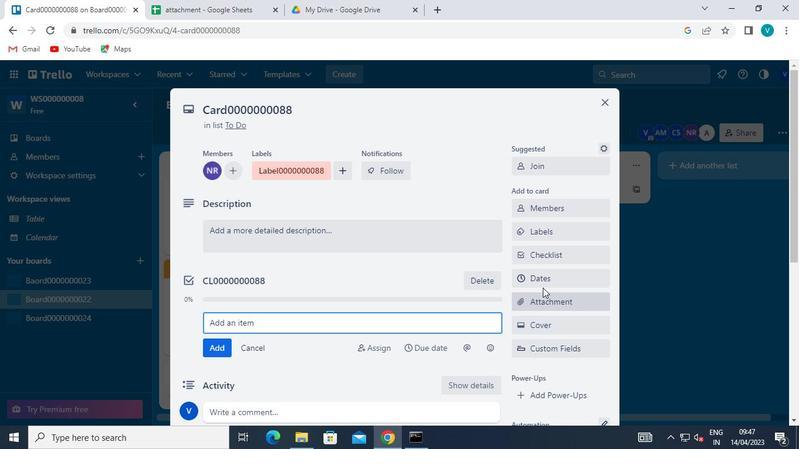 
Action: Mouse moved to (525, 316)
Screenshot: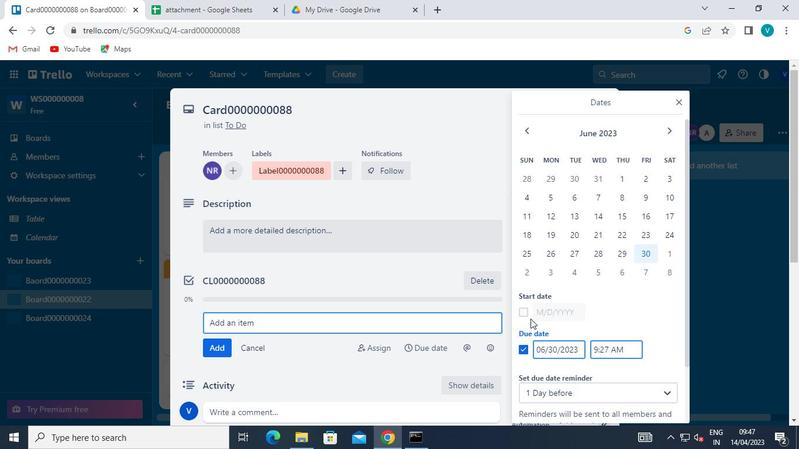 
Action: Mouse pressed left at (525, 316)
Screenshot: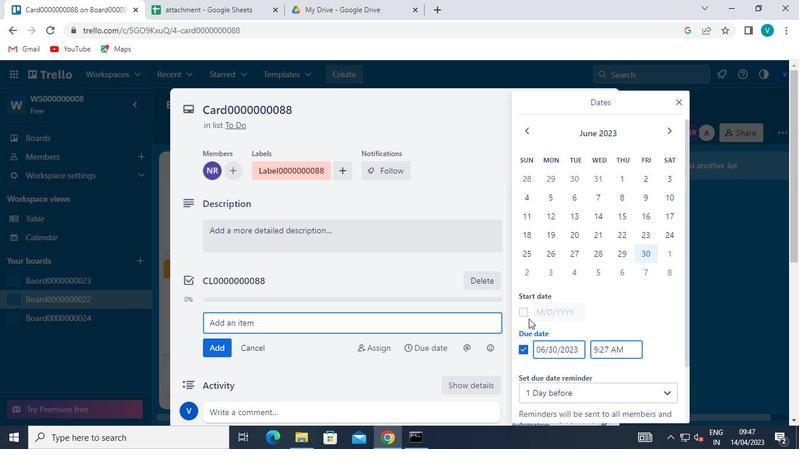 
Action: Mouse moved to (666, 125)
Screenshot: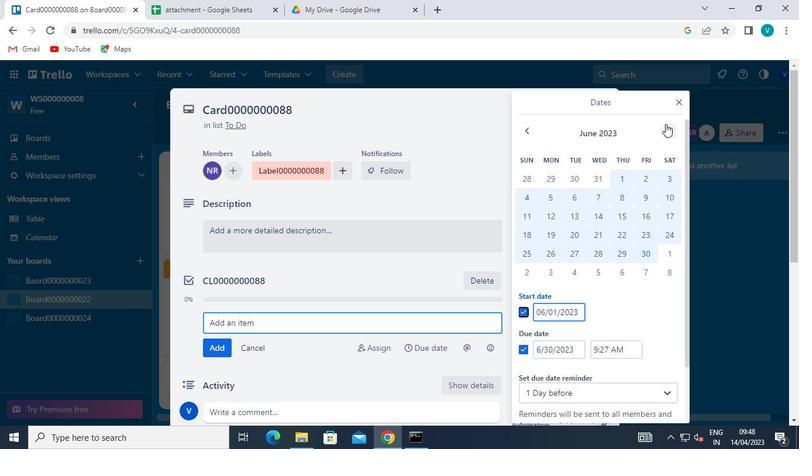 
Action: Mouse pressed left at (666, 125)
Screenshot: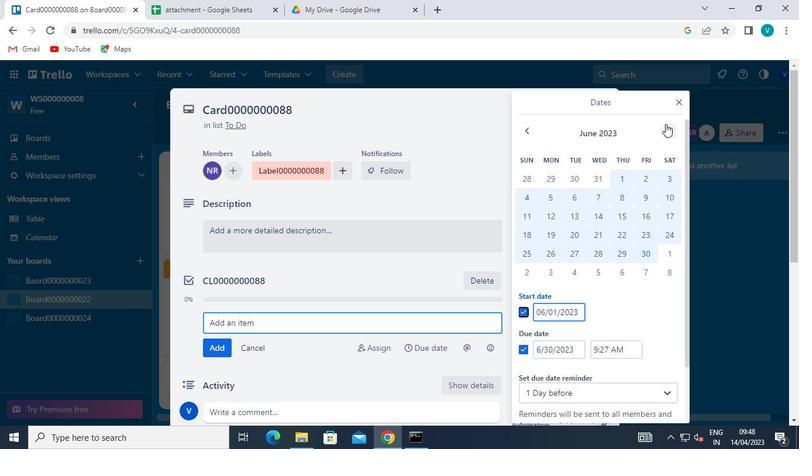 
Action: Mouse moved to (665, 179)
Screenshot: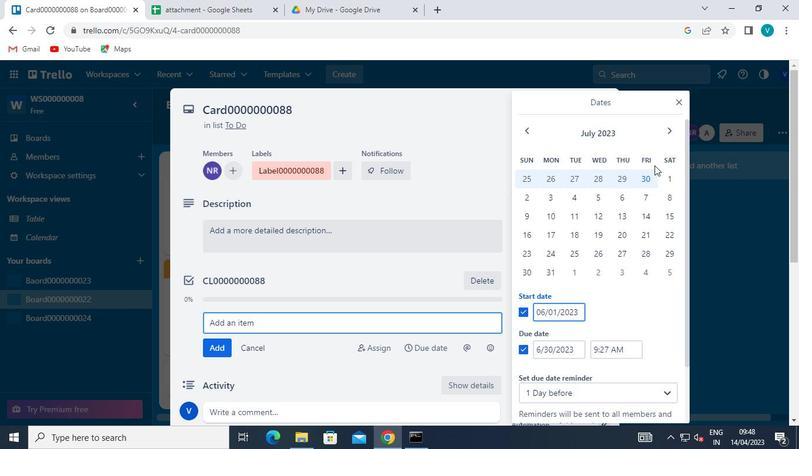 
Action: Mouse pressed left at (665, 179)
Screenshot: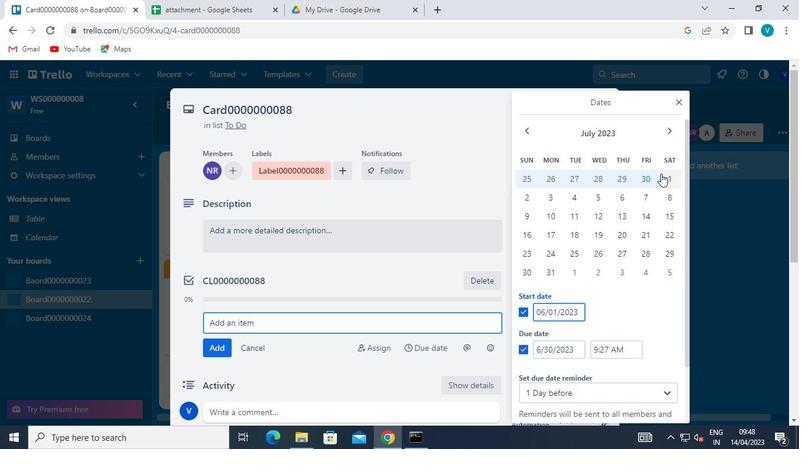 
Action: Mouse moved to (554, 275)
Screenshot: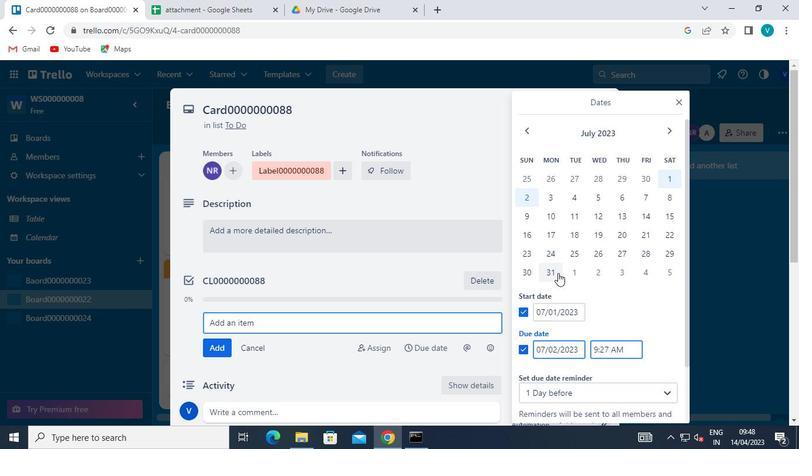 
Action: Mouse pressed left at (554, 275)
Screenshot: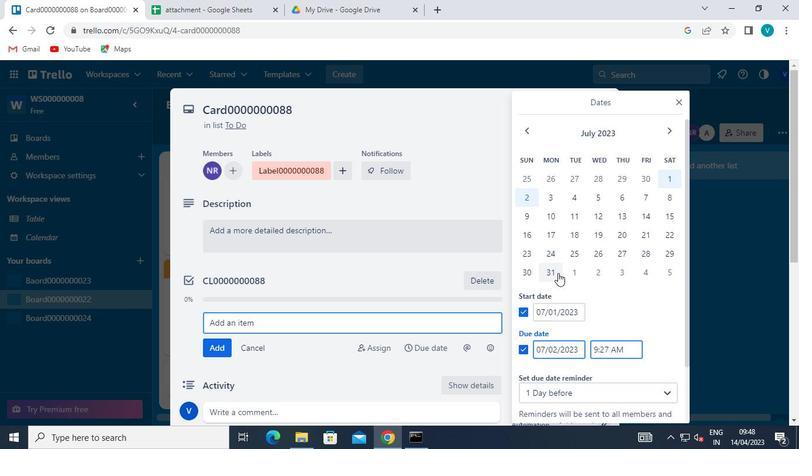 
Action: Mouse moved to (601, 383)
Screenshot: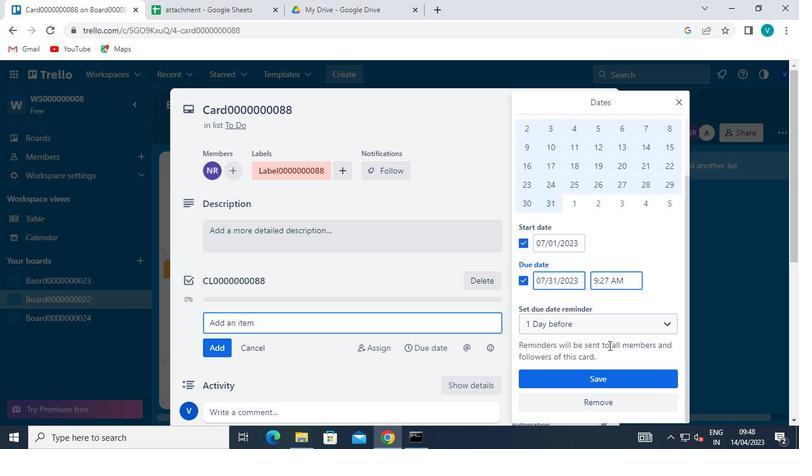 
Action: Mouse pressed left at (601, 383)
Screenshot: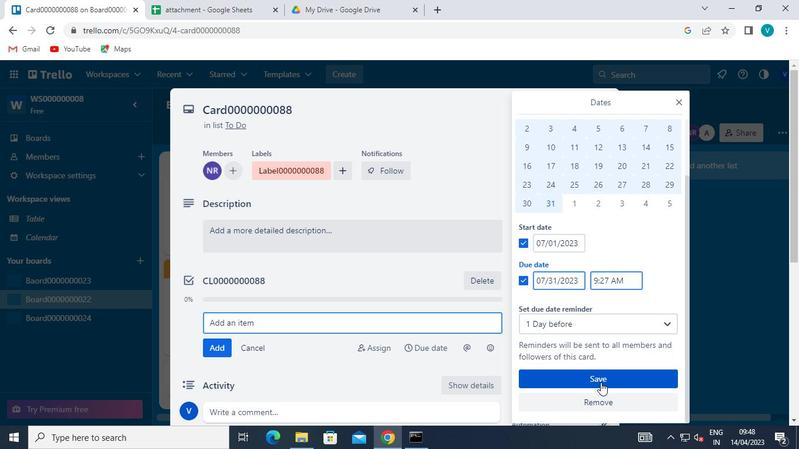 
Action: Mouse moved to (610, 99)
Screenshot: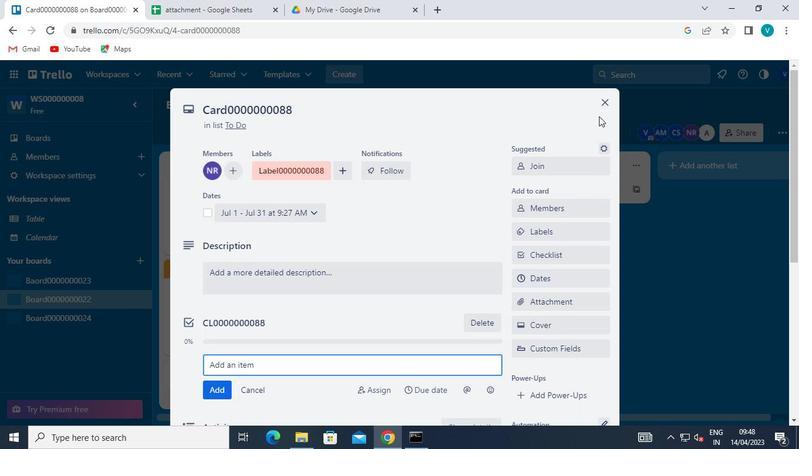 
Action: Mouse pressed left at (610, 99)
Screenshot: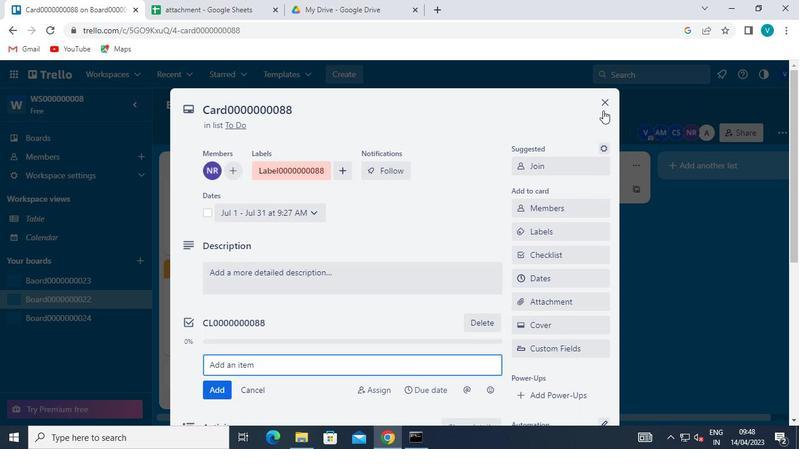 
Action: Mouse moved to (415, 438)
Screenshot: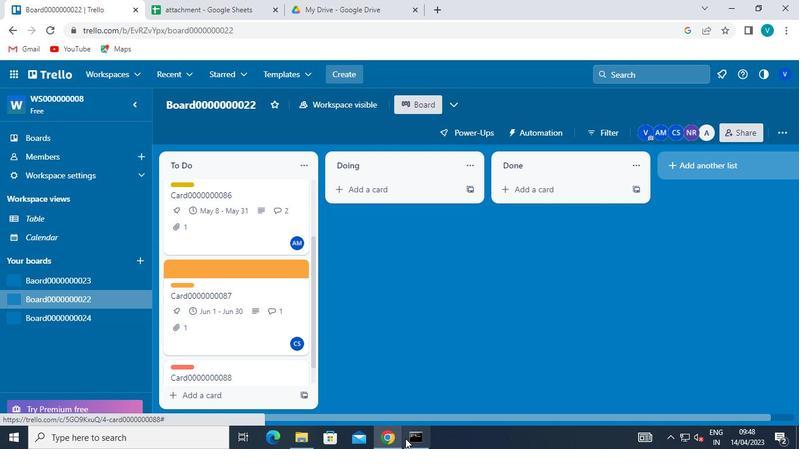 
Action: Mouse pressed left at (415, 438)
Screenshot: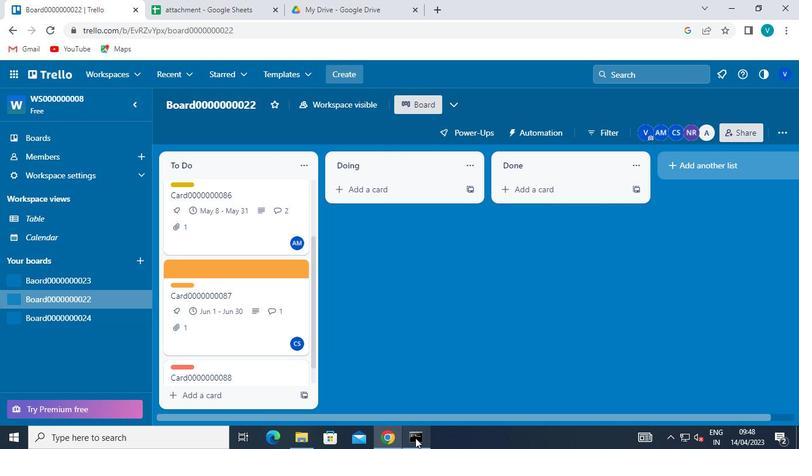 
Action: Mouse moved to (600, 33)
Screenshot: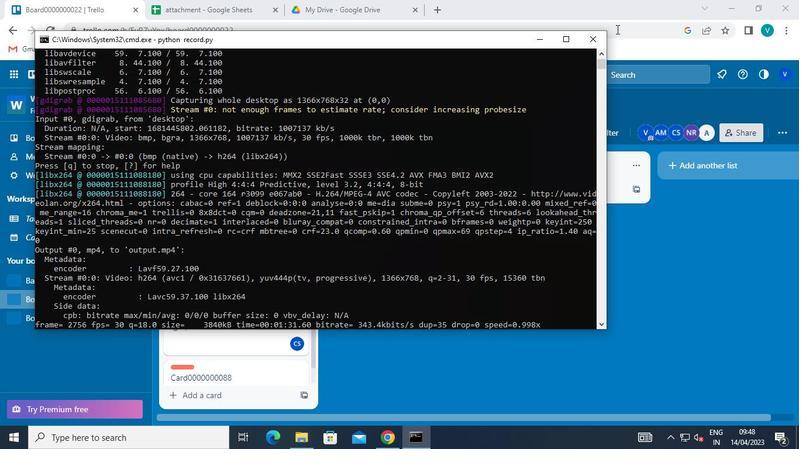 
Action: Mouse pressed left at (600, 33)
Screenshot: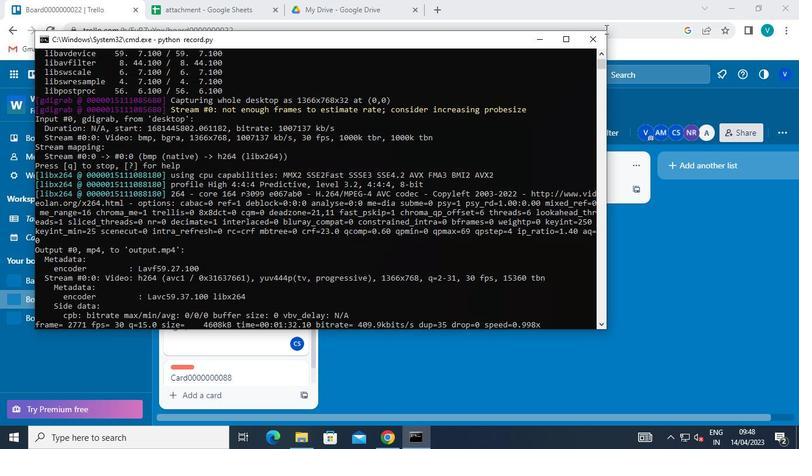 
